 Task: Search one way flight ticket for 2 adults, 2 infants in seat and 1 infant on lap in first from Santa Barbara: Santa Barbara Municipal Airport (santa Barbara Airport) to Rockford: Chicago Rockford International Airport(was Northwest Chicagoland Regional Airport At Rockford) on 5-1-2023. Choice of flights is Royal air maroc. Number of bags: 1 checked bag. Price is upto 75000. Outbound departure time preference is 10:00.
Action: Mouse moved to (246, 170)
Screenshot: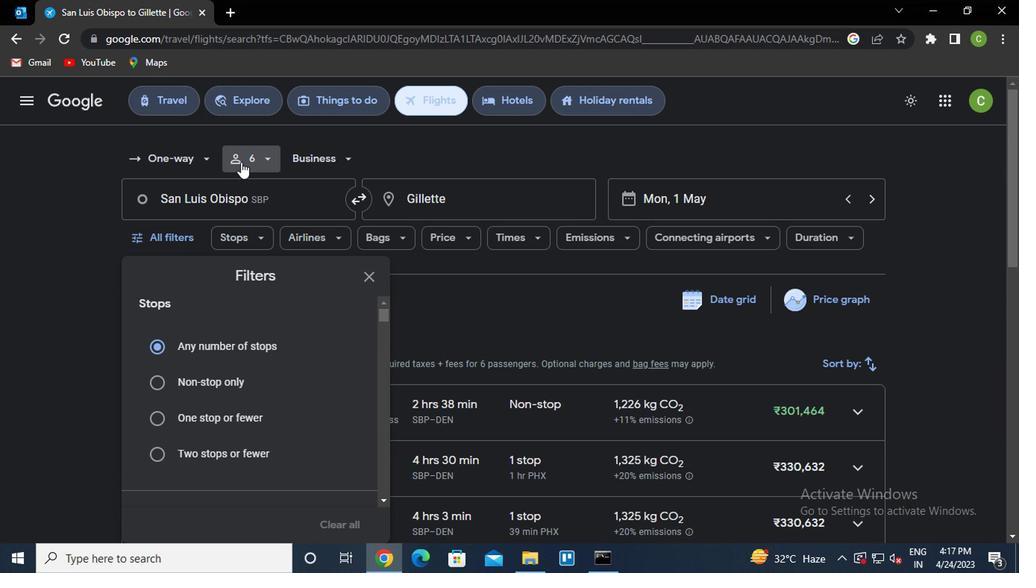 
Action: Mouse pressed left at (246, 170)
Screenshot: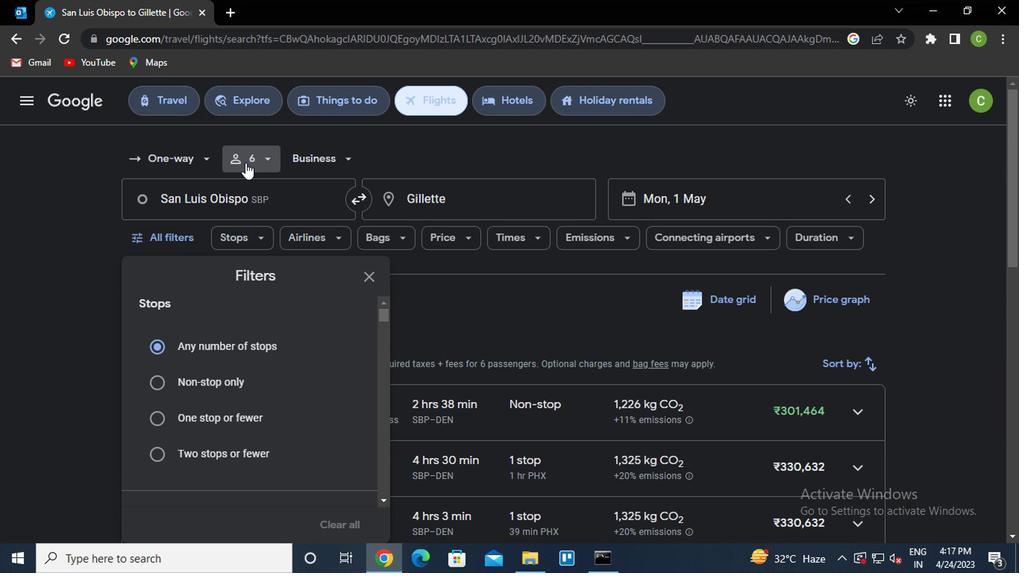 
Action: Mouse moved to (329, 208)
Screenshot: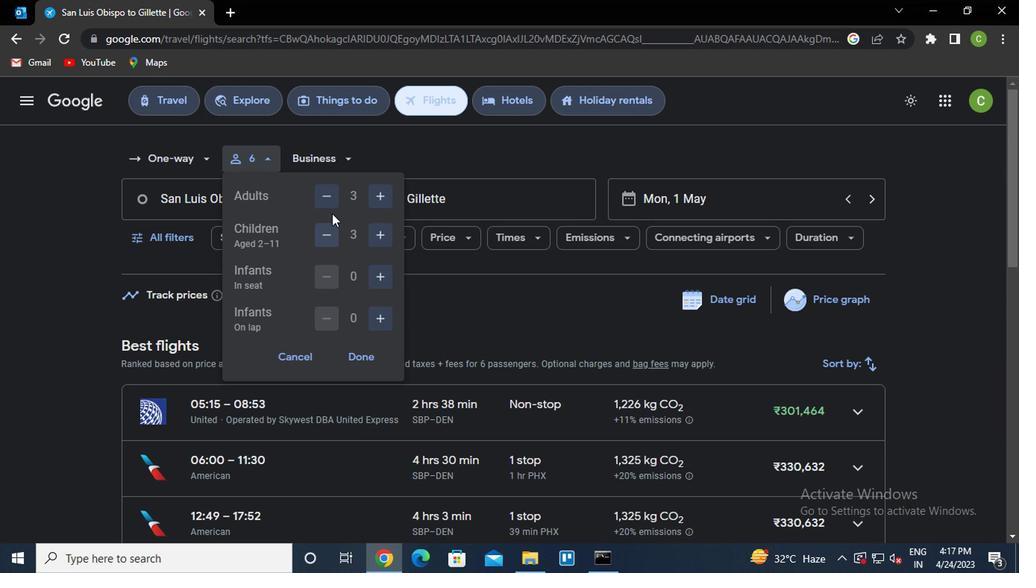 
Action: Mouse pressed left at (329, 208)
Screenshot: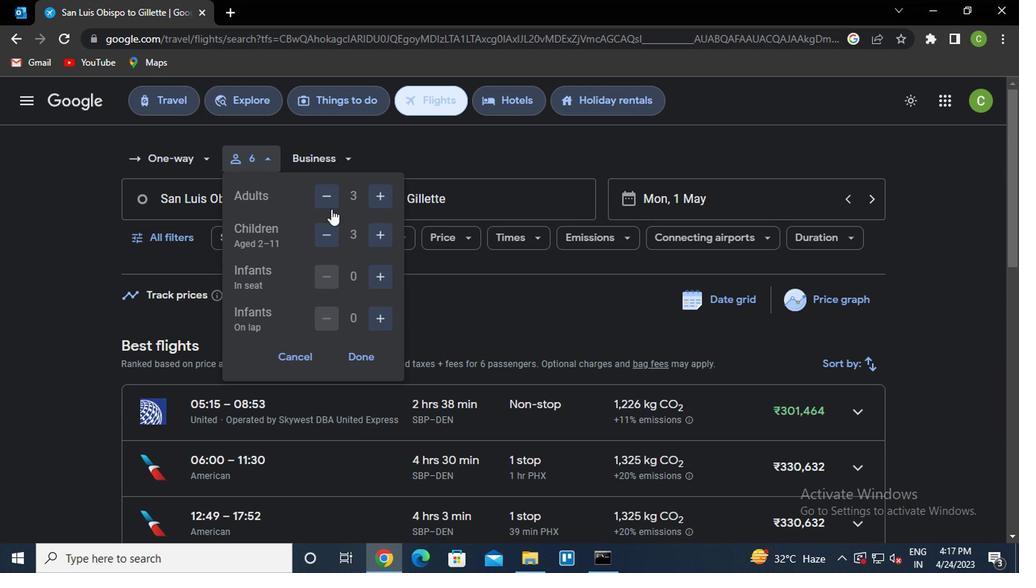 
Action: Mouse moved to (329, 231)
Screenshot: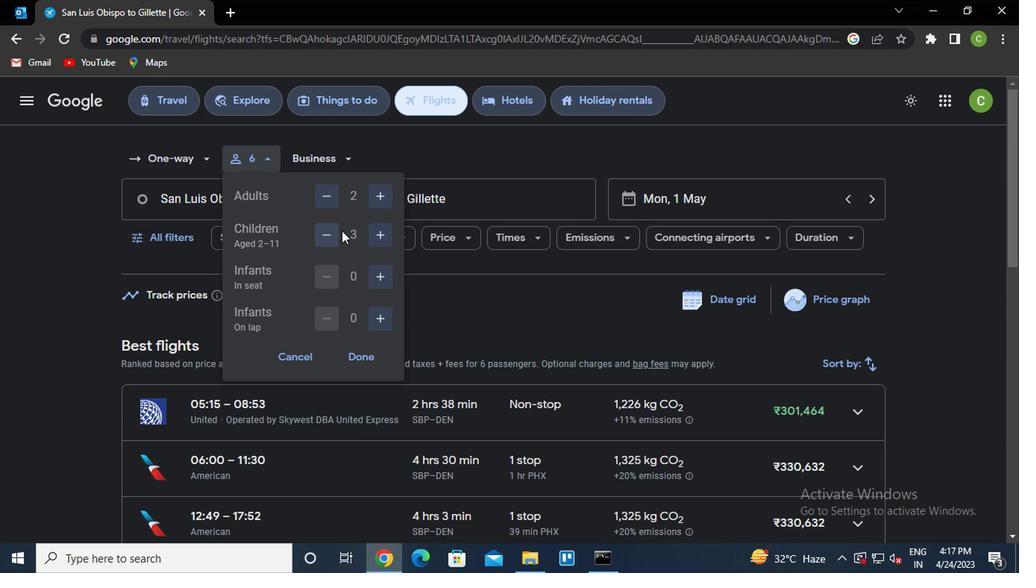 
Action: Mouse pressed left at (329, 231)
Screenshot: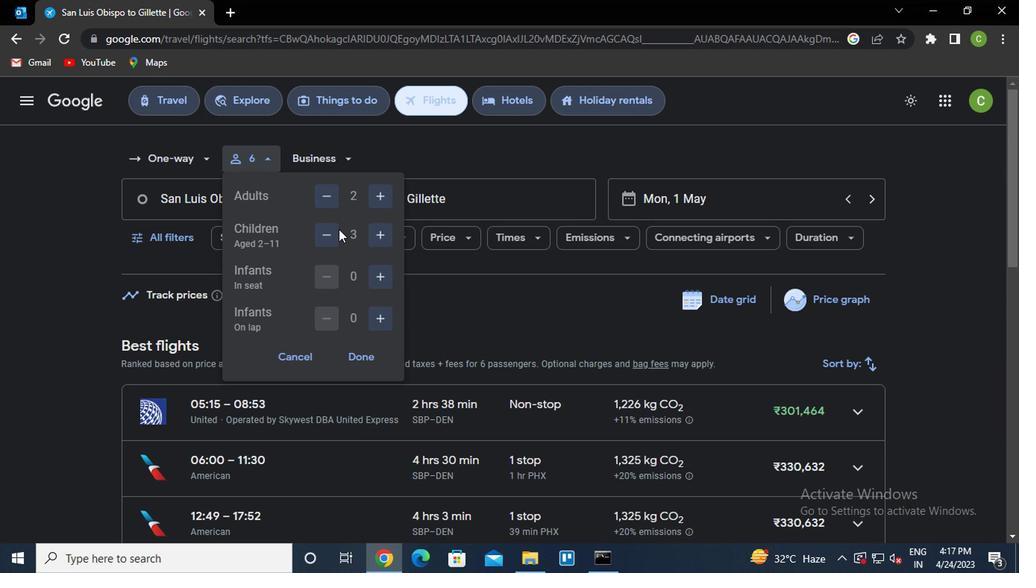 
Action: Mouse moved to (327, 241)
Screenshot: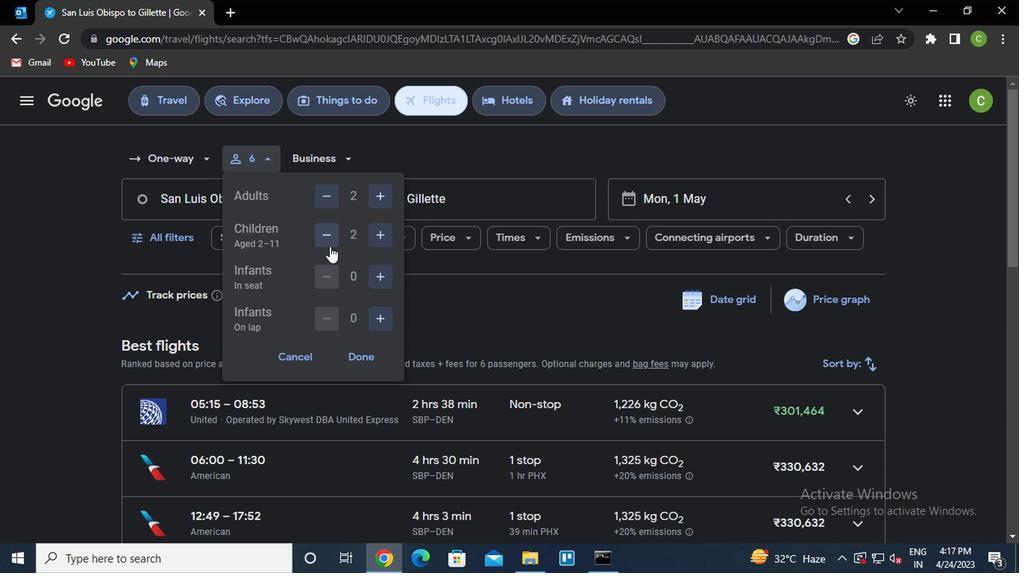 
Action: Mouse pressed left at (327, 241)
Screenshot: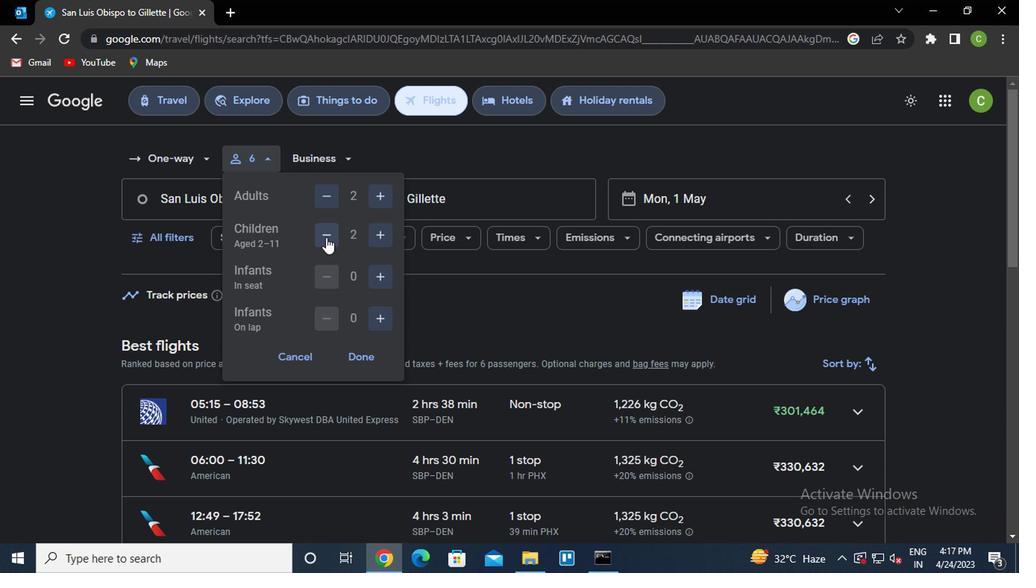 
Action: Mouse pressed left at (327, 241)
Screenshot: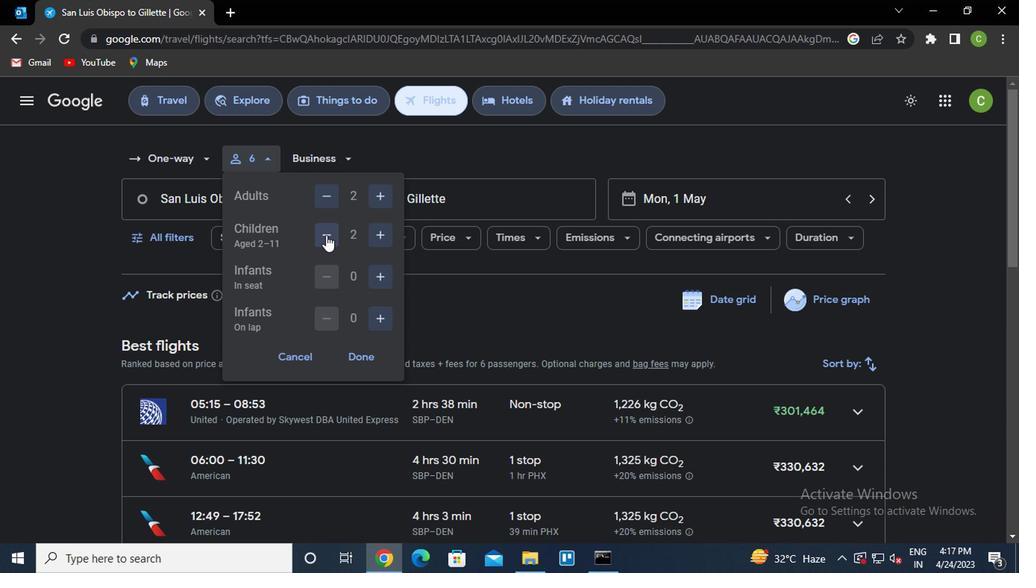 
Action: Mouse moved to (374, 275)
Screenshot: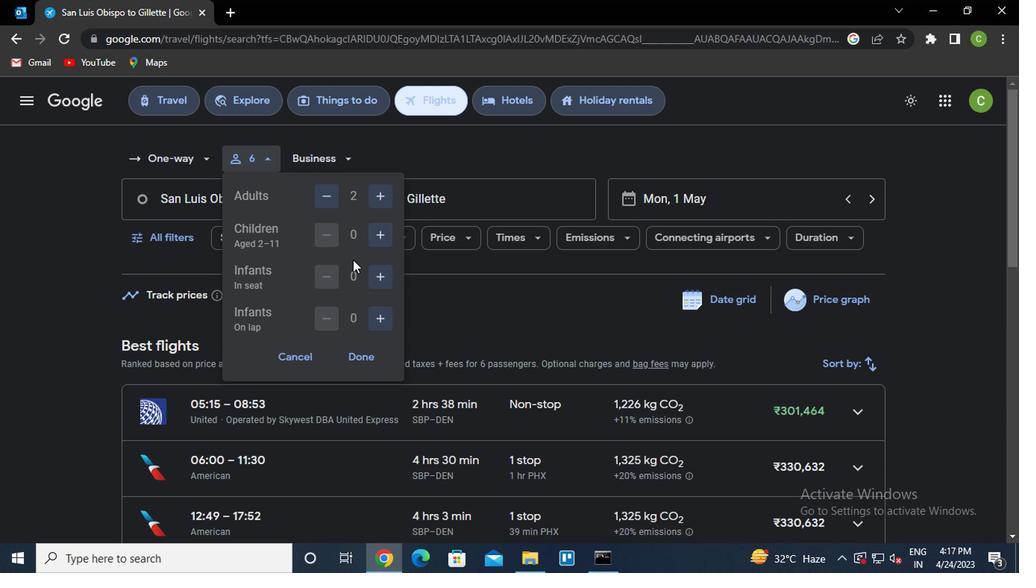 
Action: Mouse pressed left at (374, 275)
Screenshot: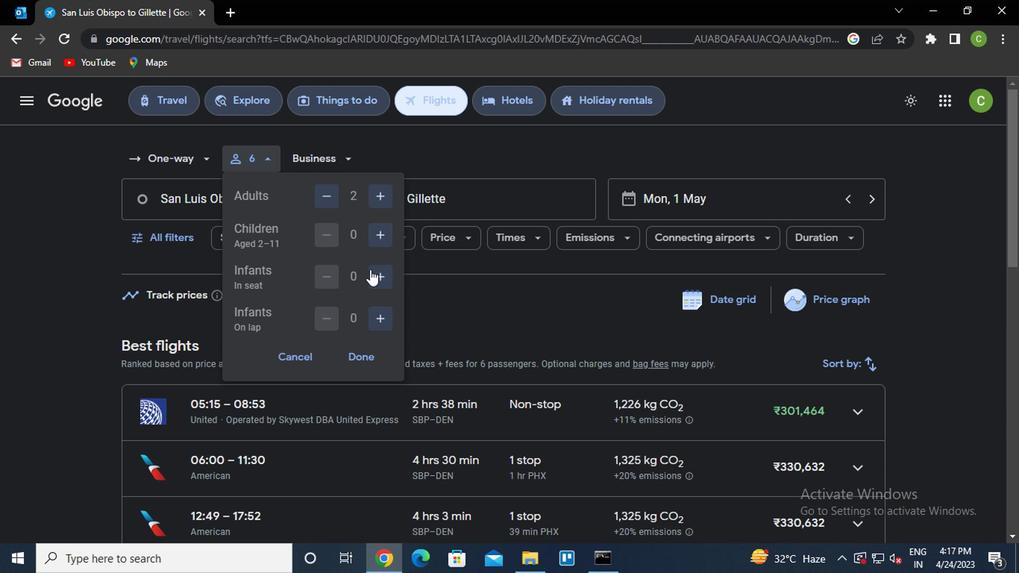 
Action: Mouse pressed left at (374, 275)
Screenshot: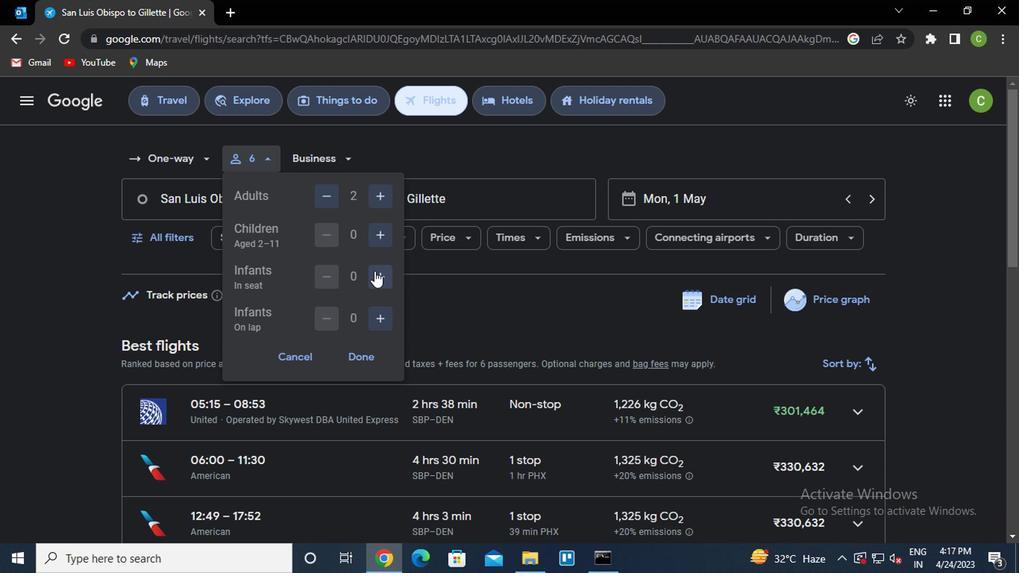 
Action: Mouse moved to (382, 325)
Screenshot: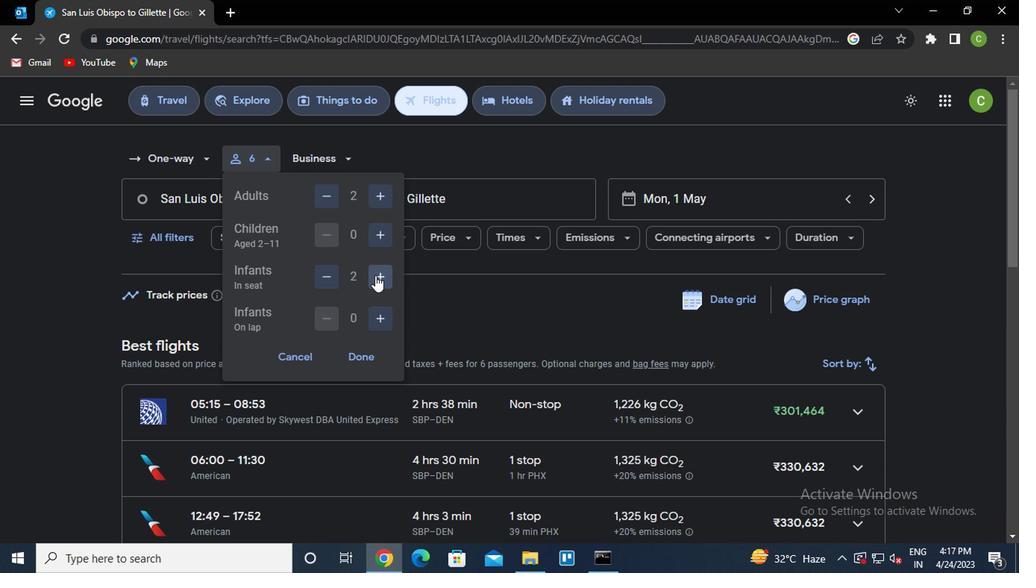 
Action: Mouse pressed left at (382, 325)
Screenshot: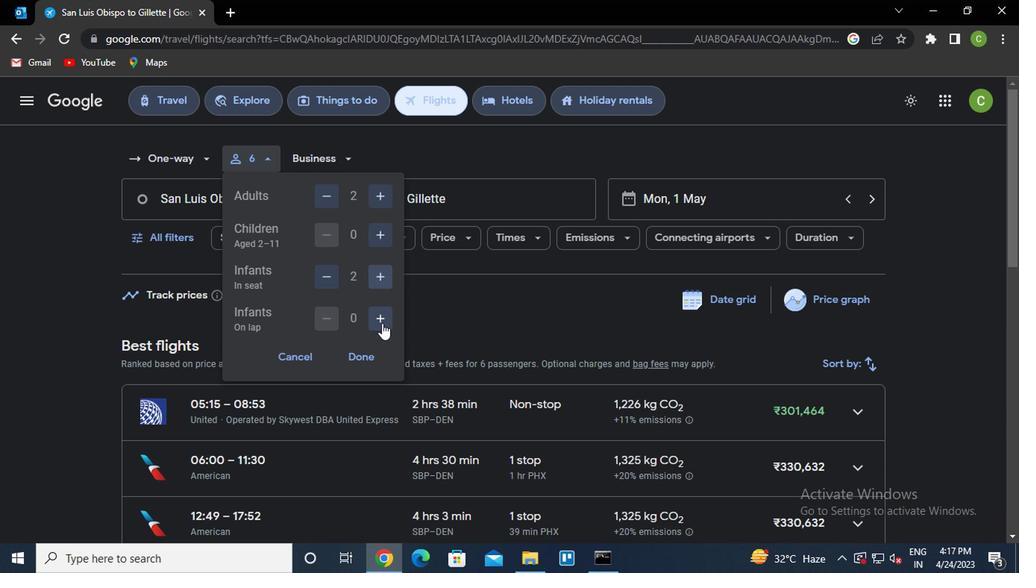 
Action: Mouse moved to (372, 362)
Screenshot: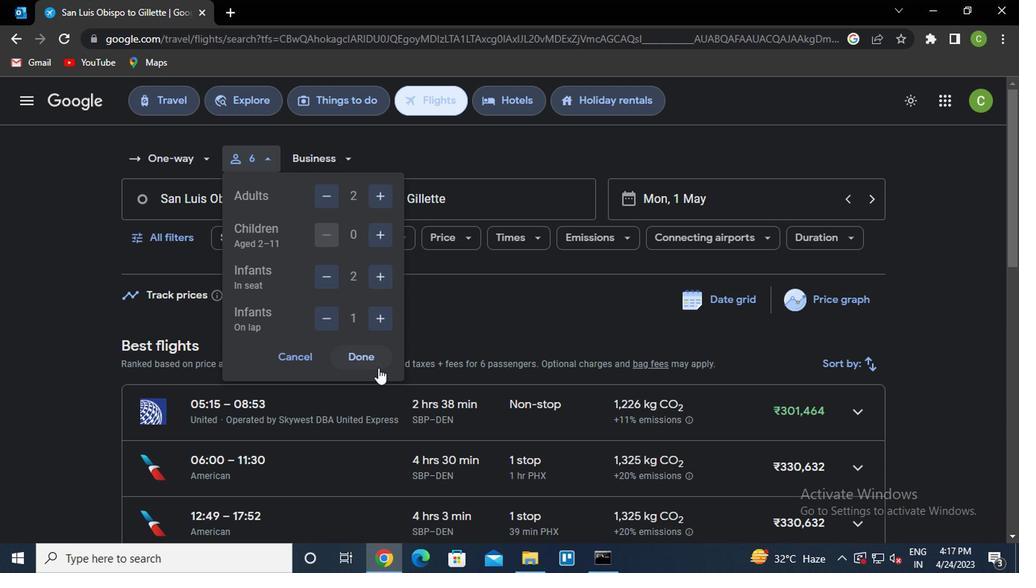 
Action: Mouse pressed left at (372, 362)
Screenshot: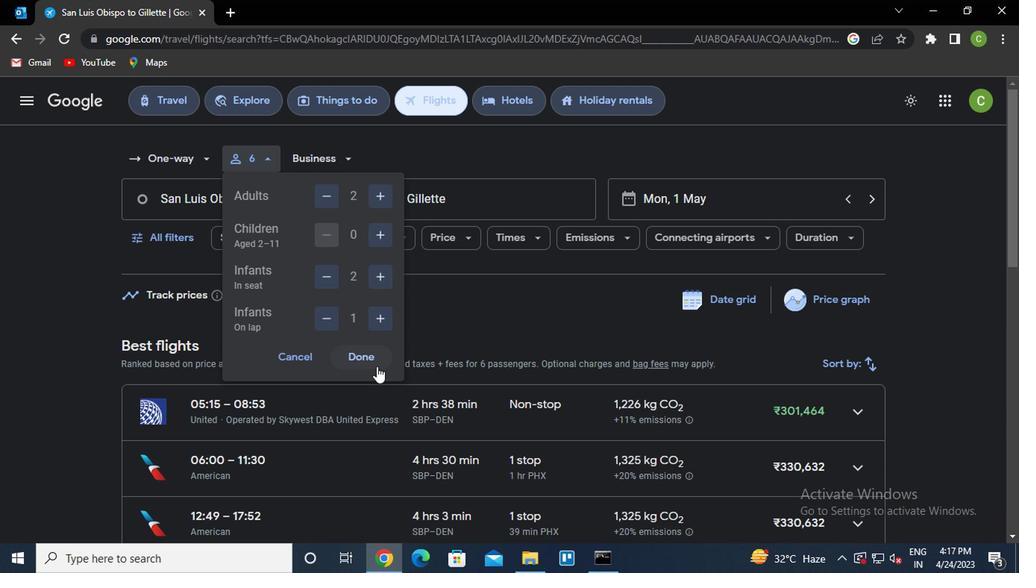 
Action: Mouse moved to (330, 172)
Screenshot: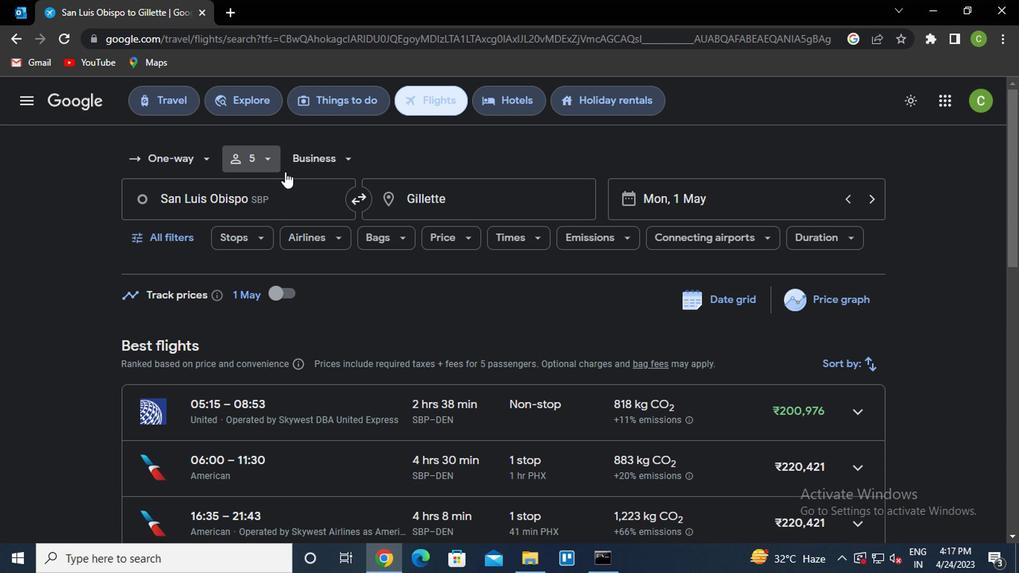 
Action: Mouse pressed left at (330, 172)
Screenshot: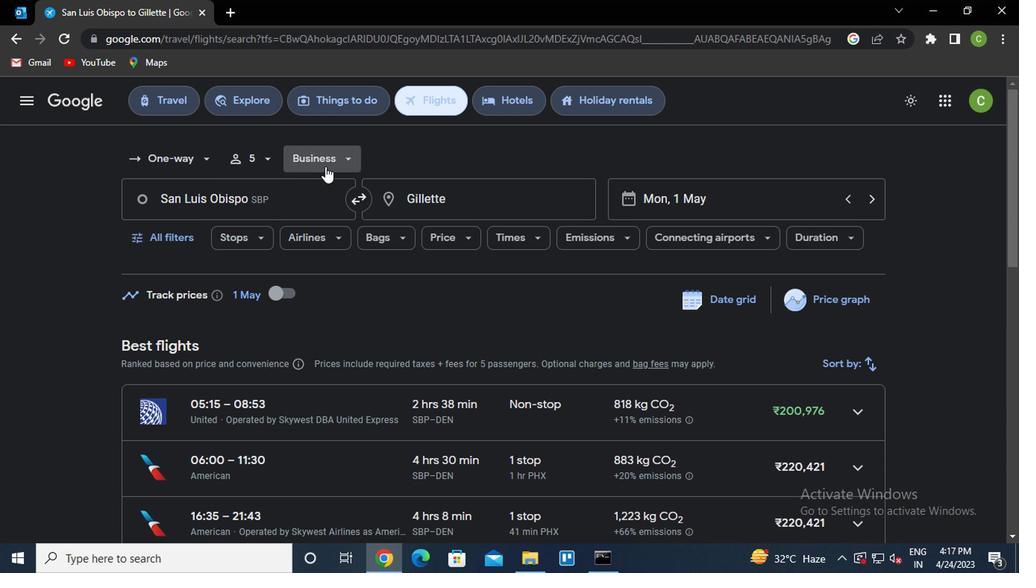 
Action: Mouse moved to (347, 290)
Screenshot: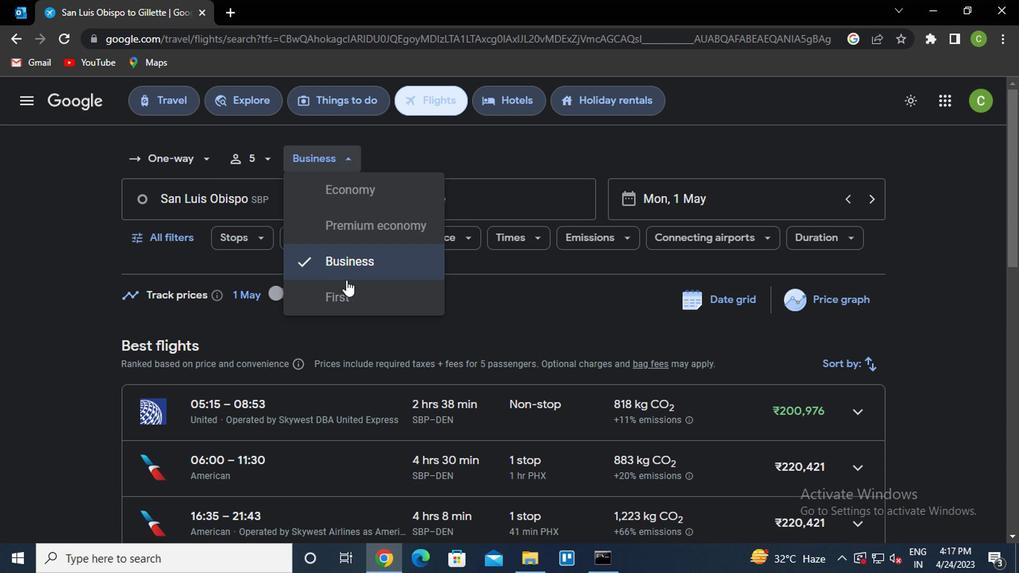 
Action: Mouse pressed left at (347, 290)
Screenshot: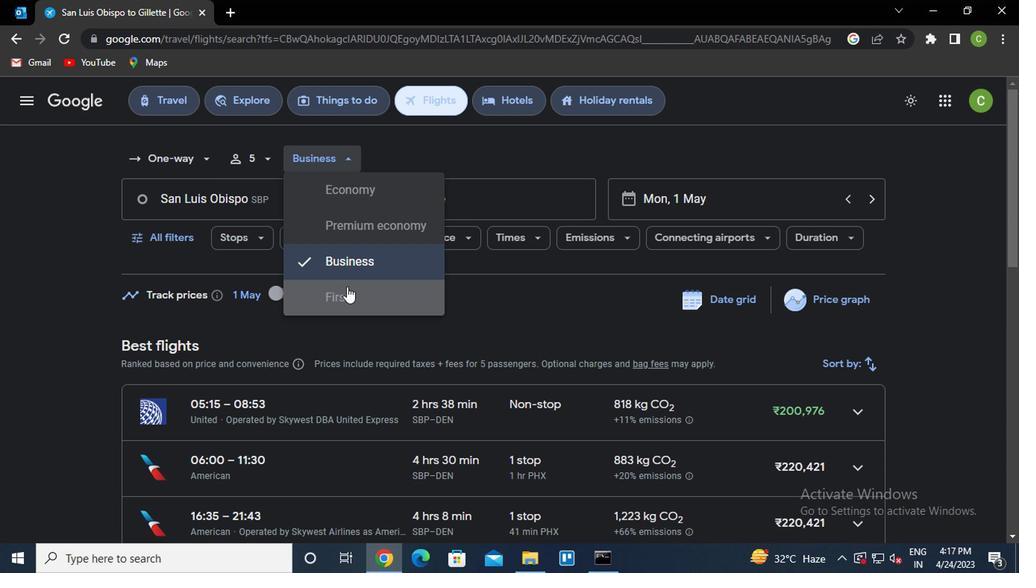 
Action: Mouse moved to (265, 209)
Screenshot: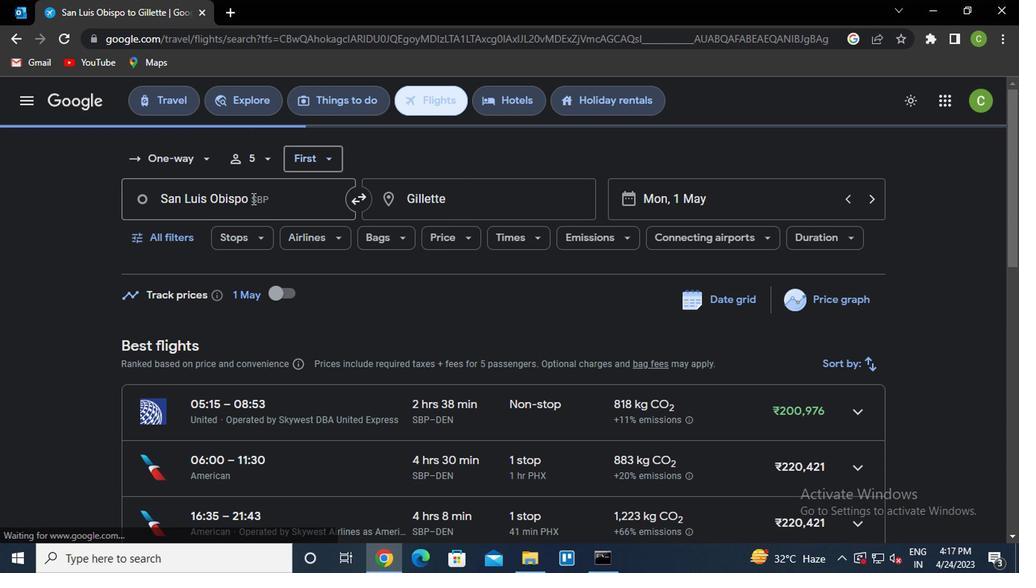 
Action: Mouse pressed left at (265, 209)
Screenshot: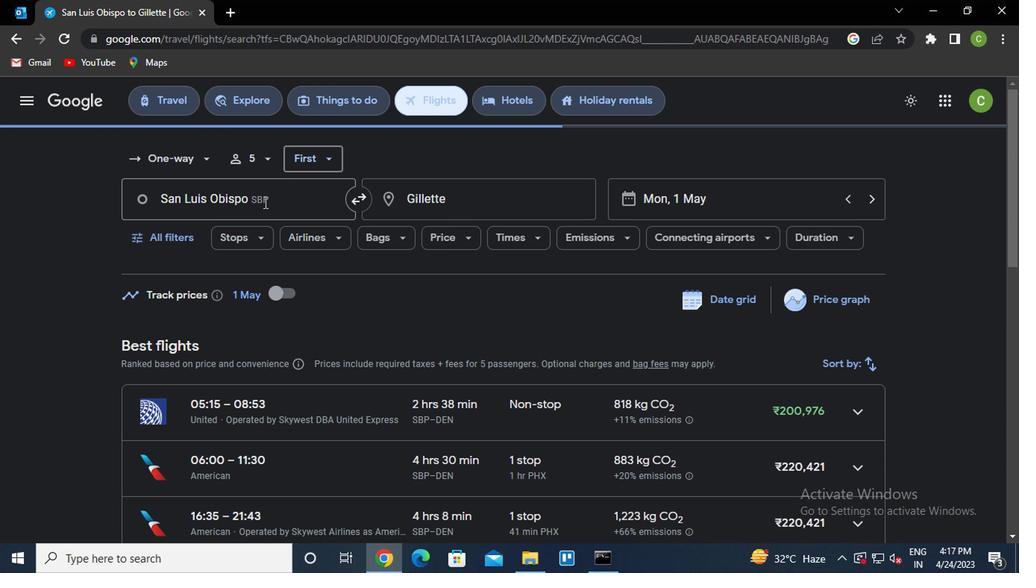 
Action: Key pressed s<Key.caps_lock>anta<Key.space>barbara
Screenshot: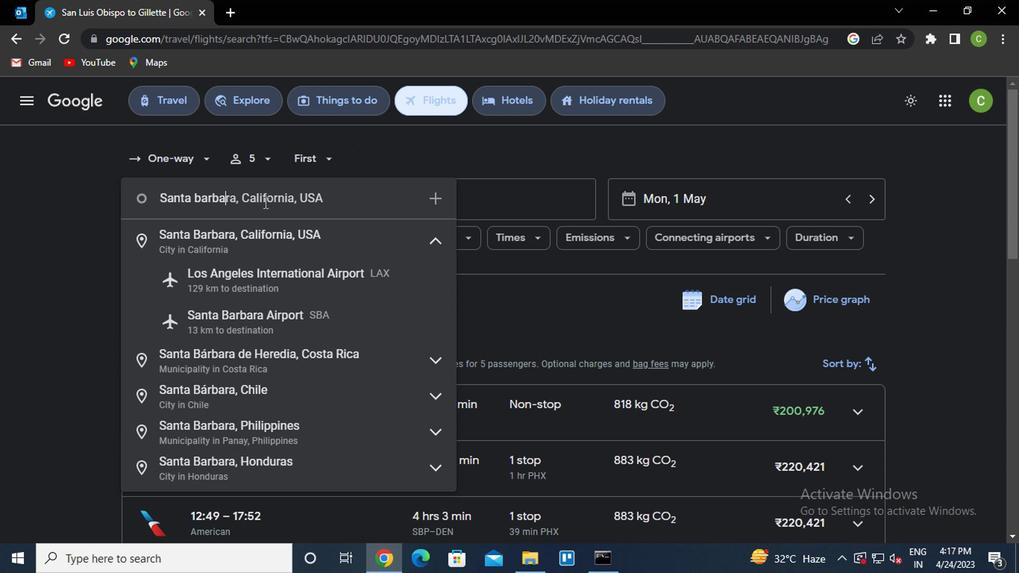 
Action: Mouse moved to (287, 365)
Screenshot: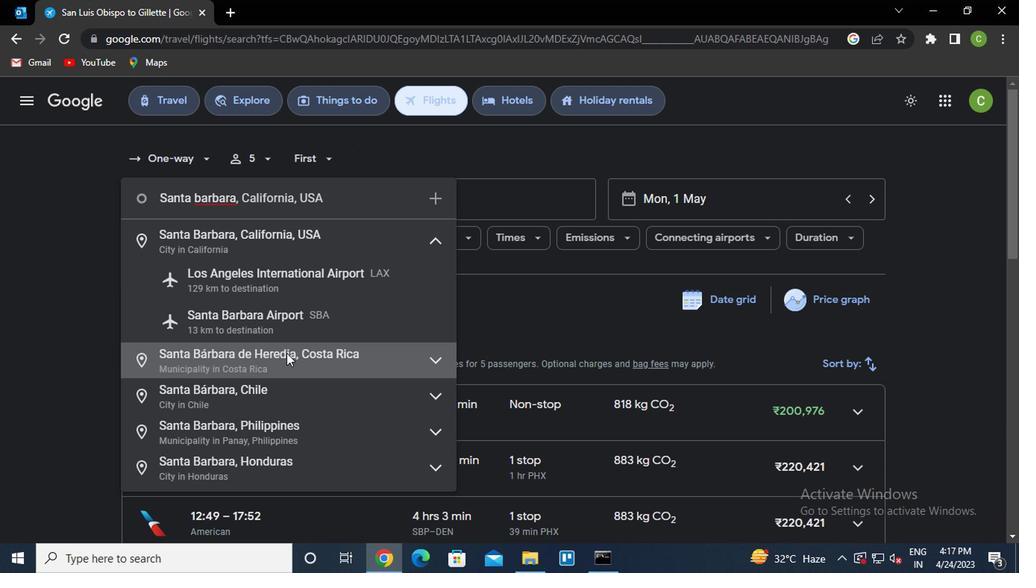 
Action: Mouse pressed left at (287, 365)
Screenshot: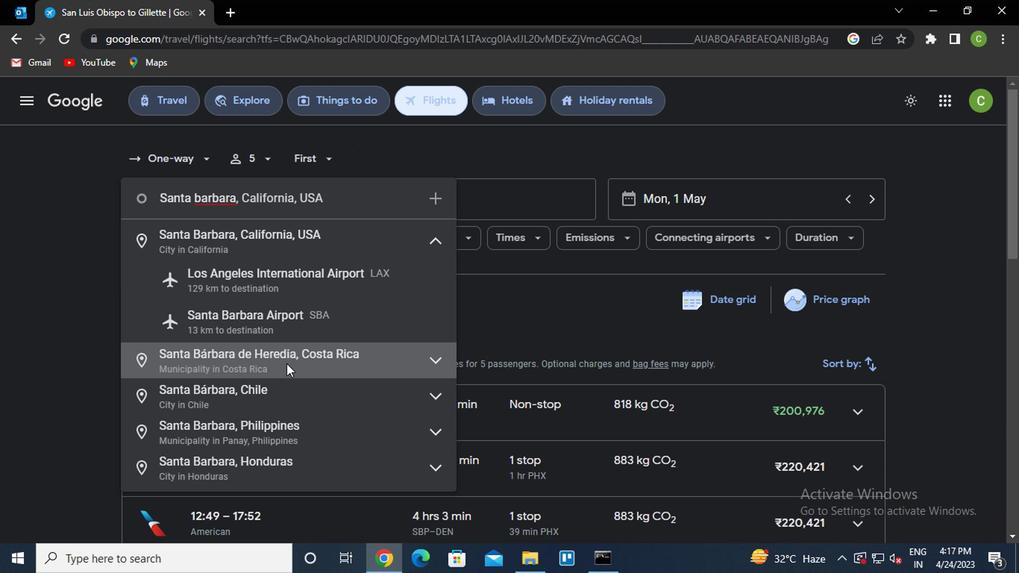 
Action: Mouse moved to (494, 210)
Screenshot: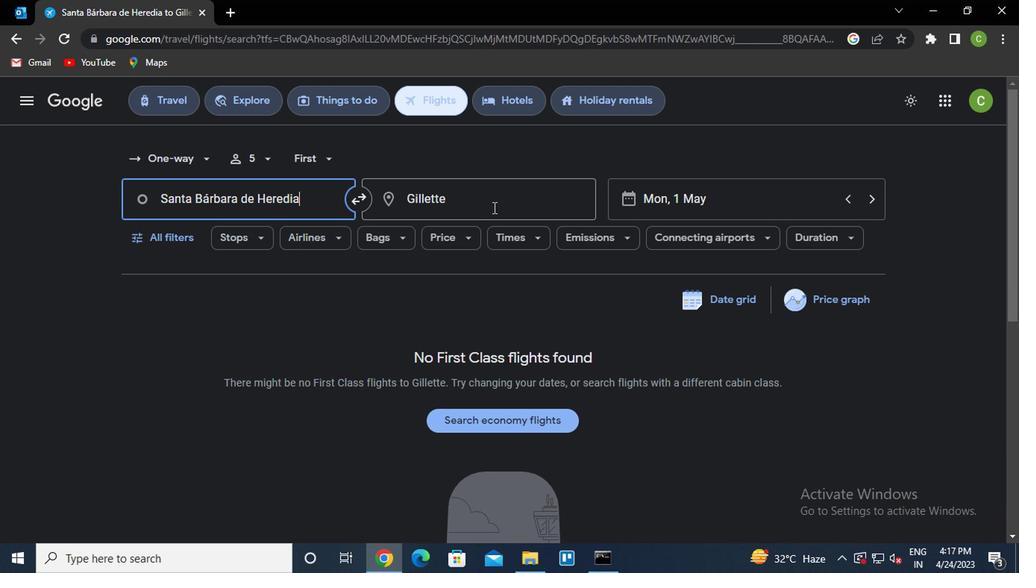 
Action: Mouse pressed left at (494, 210)
Screenshot: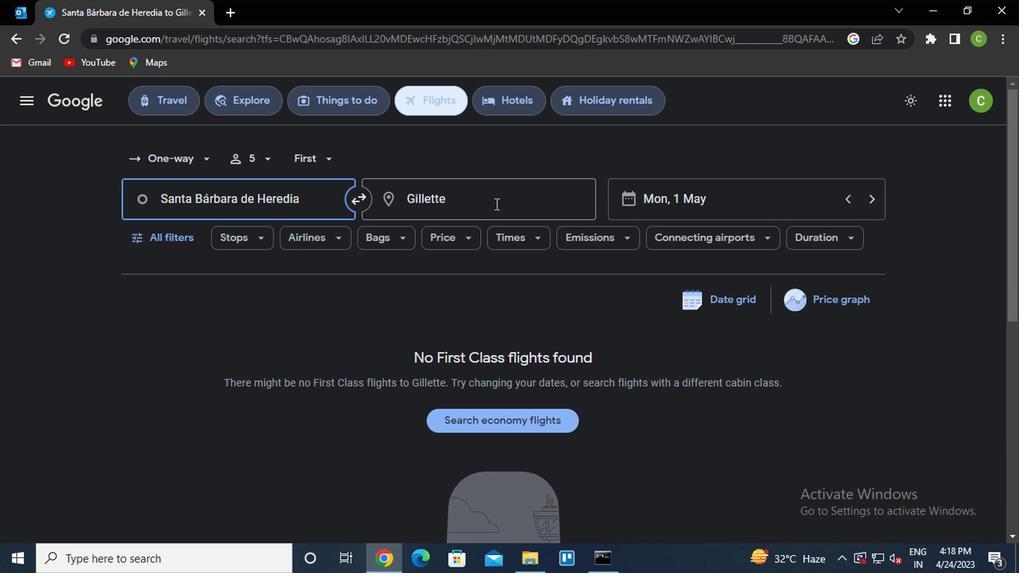 
Action: Key pressed <Key.caps_lock>r<Key.caps_lock>ockford
Screenshot: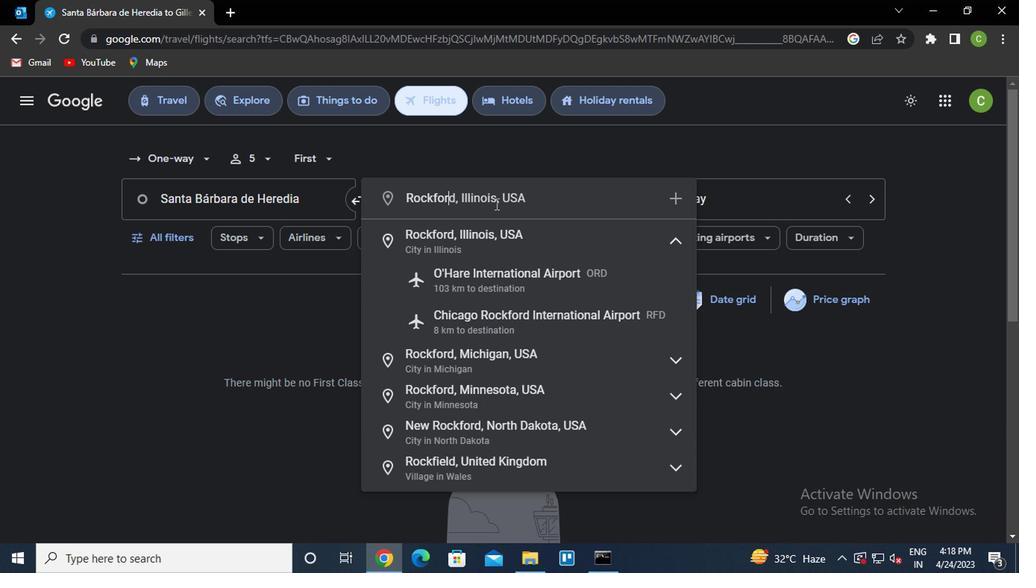 
Action: Mouse moved to (523, 323)
Screenshot: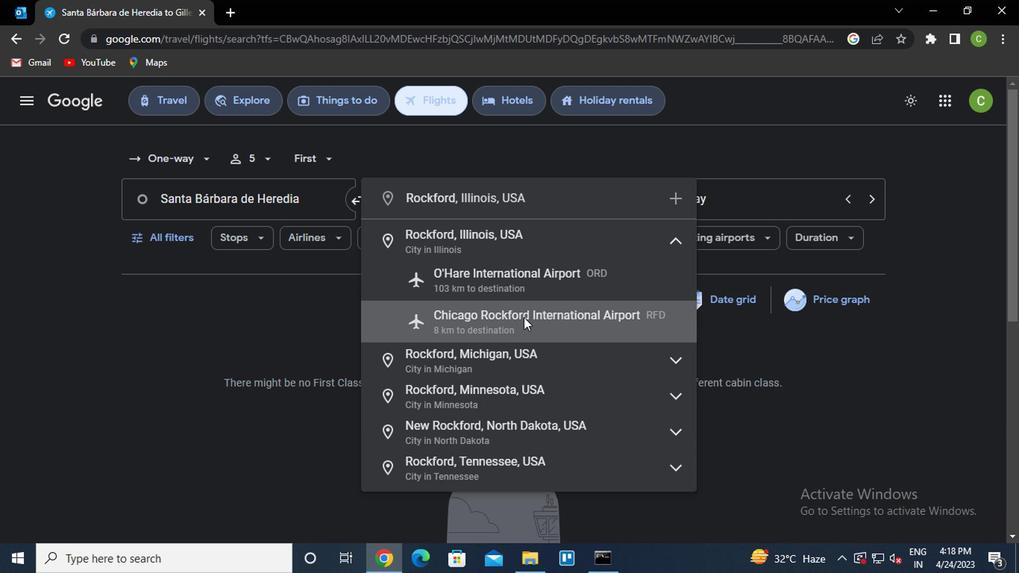 
Action: Mouse pressed left at (523, 323)
Screenshot: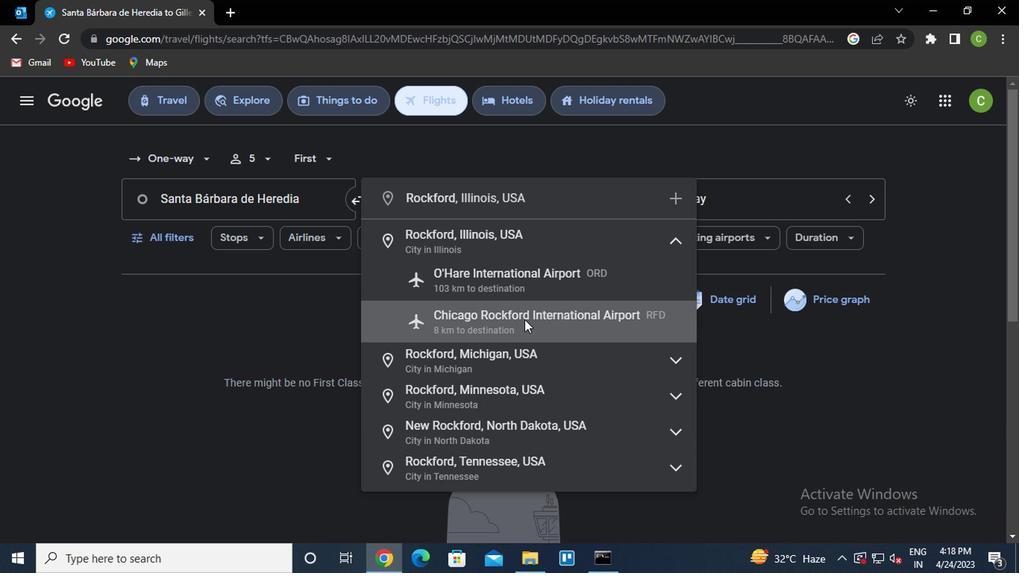 
Action: Mouse moved to (695, 211)
Screenshot: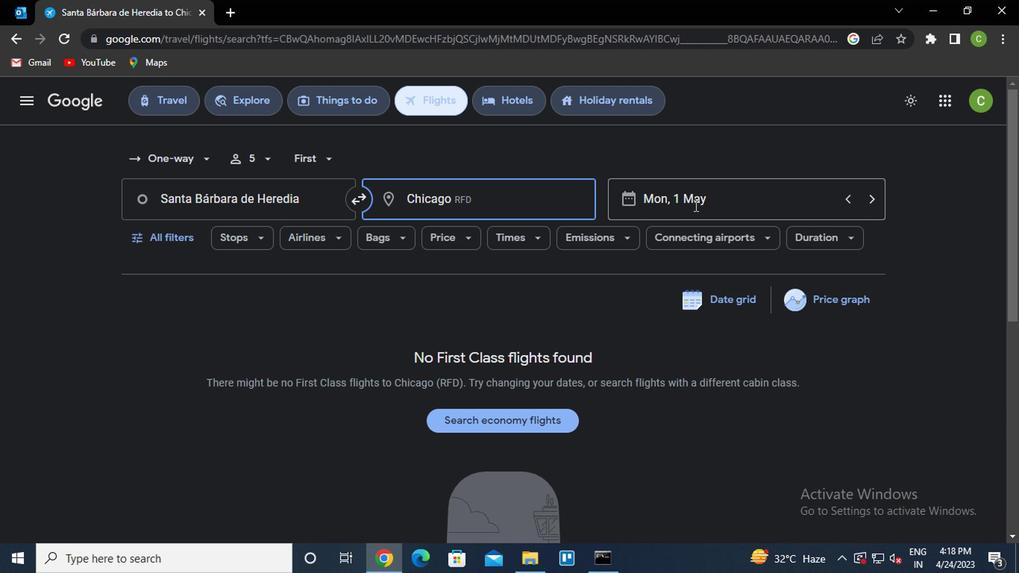 
Action: Mouse pressed left at (695, 211)
Screenshot: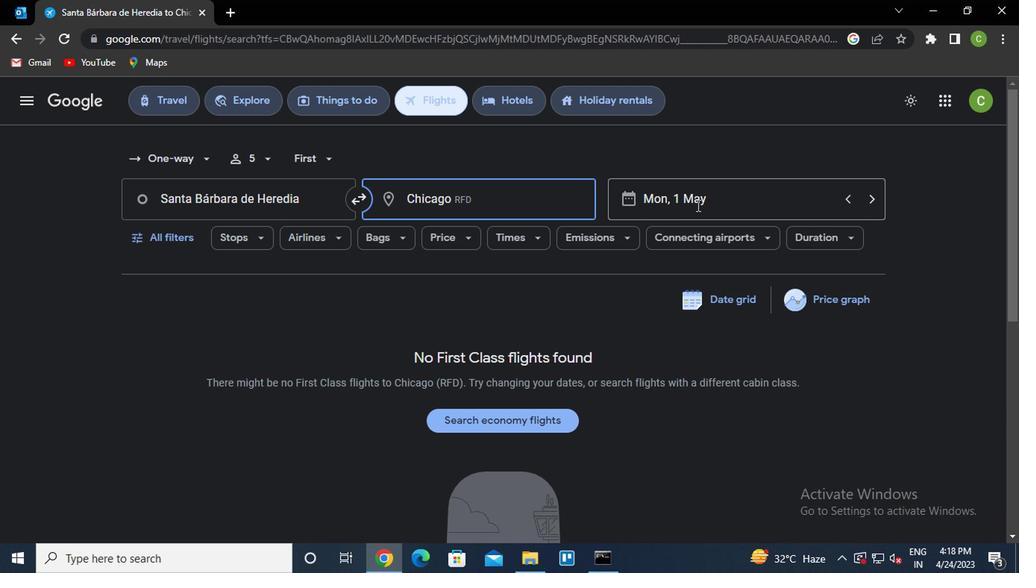 
Action: Mouse moved to (861, 511)
Screenshot: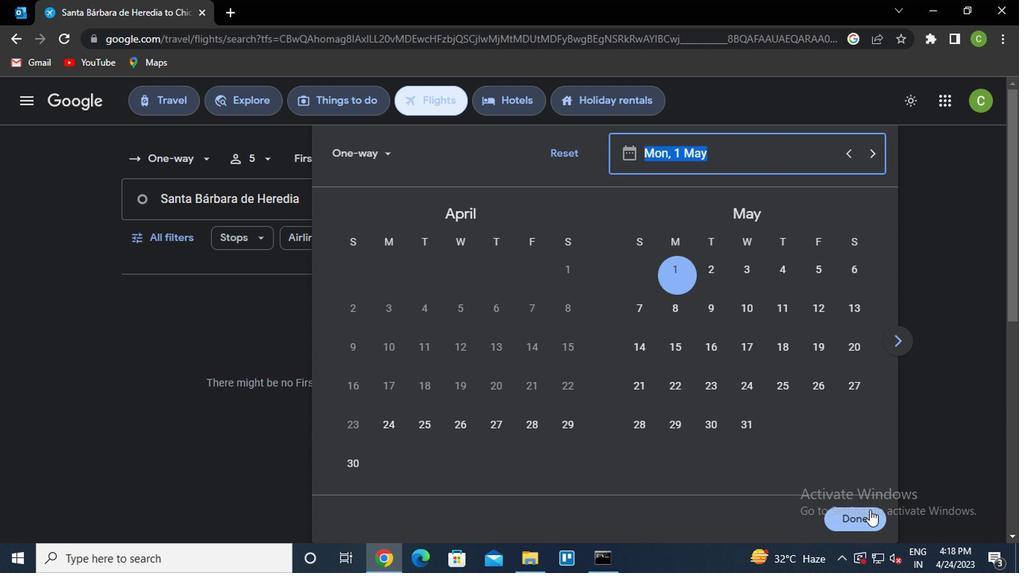 
Action: Mouse pressed left at (861, 511)
Screenshot: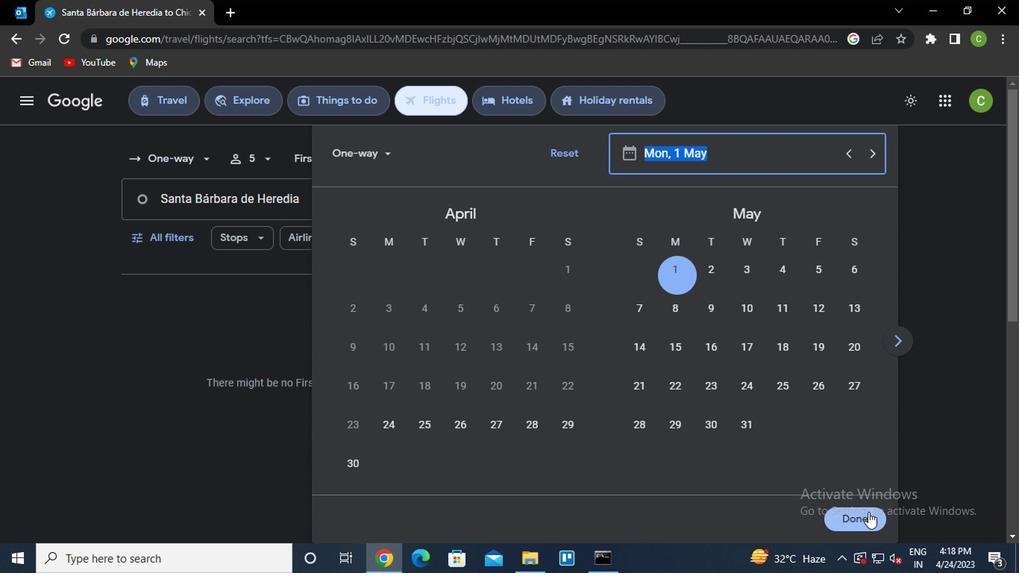 
Action: Mouse moved to (162, 248)
Screenshot: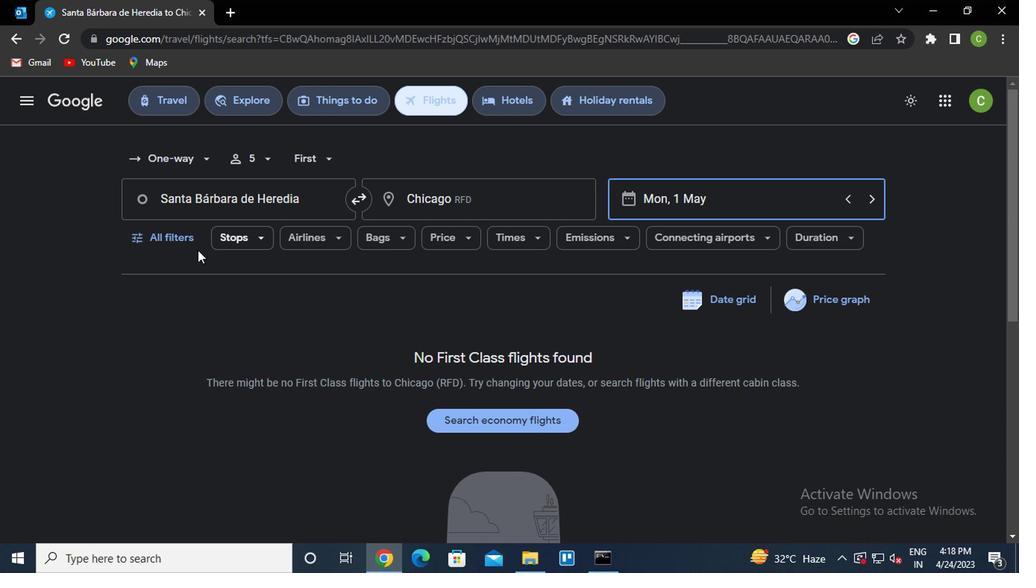 
Action: Mouse pressed left at (162, 248)
Screenshot: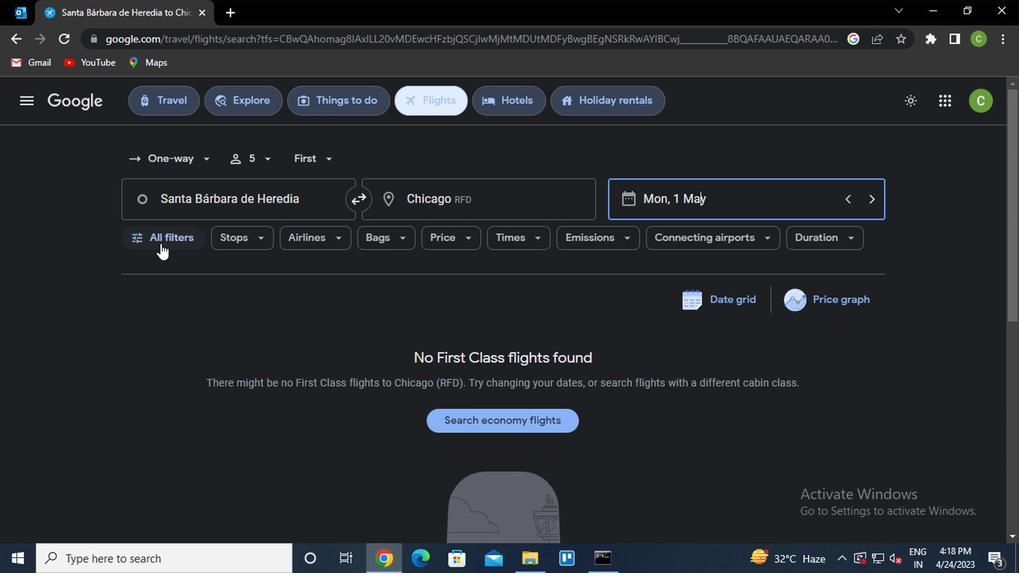 
Action: Mouse moved to (278, 392)
Screenshot: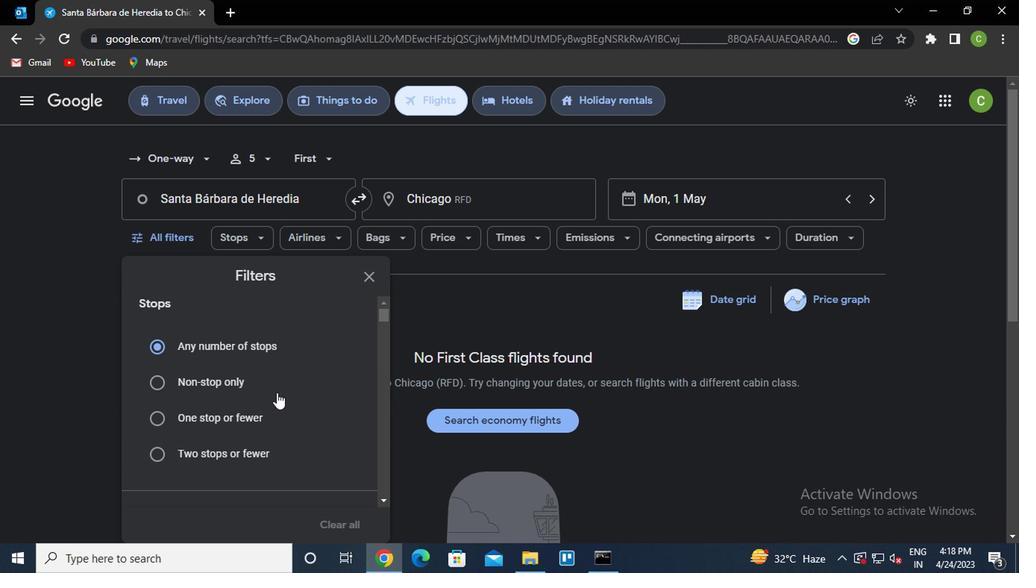 
Action: Mouse scrolled (278, 392) with delta (0, 0)
Screenshot: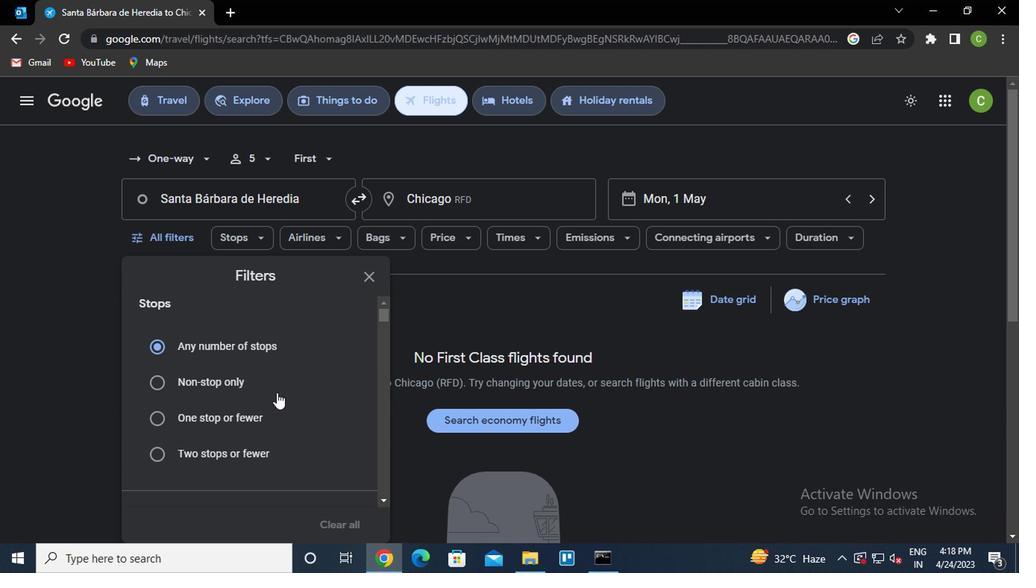 
Action: Mouse scrolled (278, 392) with delta (0, 0)
Screenshot: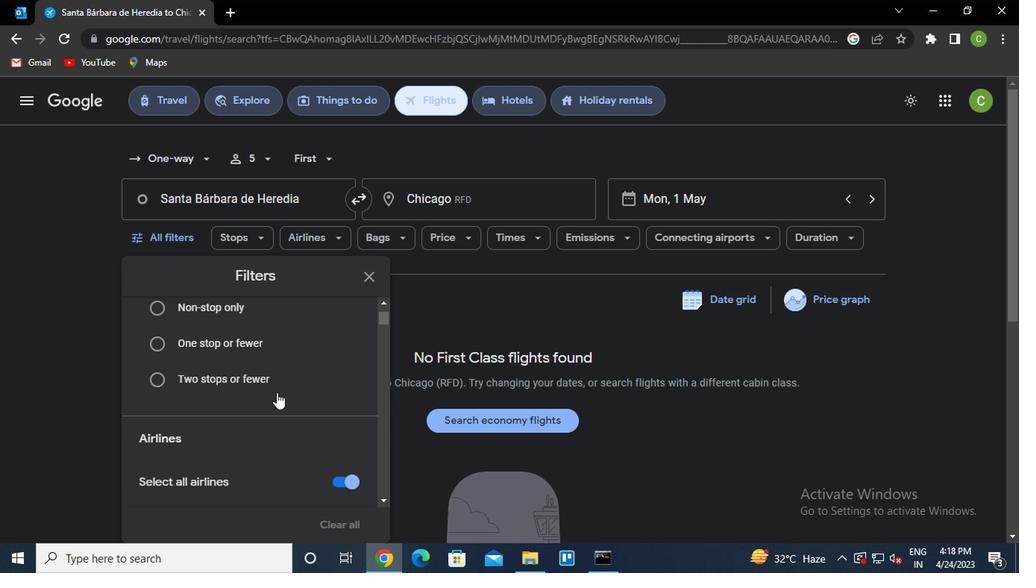 
Action: Mouse scrolled (278, 392) with delta (0, 0)
Screenshot: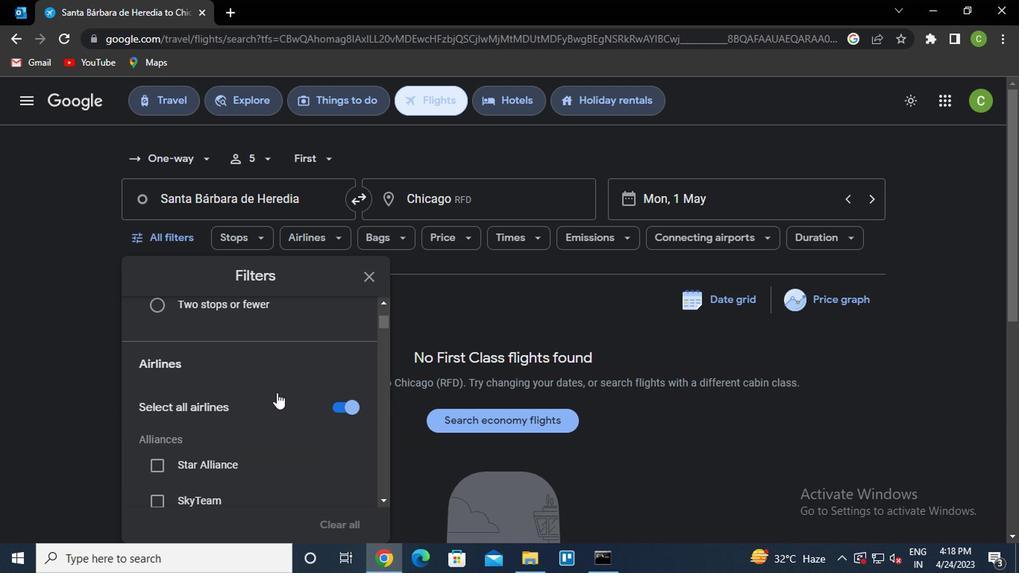 
Action: Mouse scrolled (278, 392) with delta (0, 0)
Screenshot: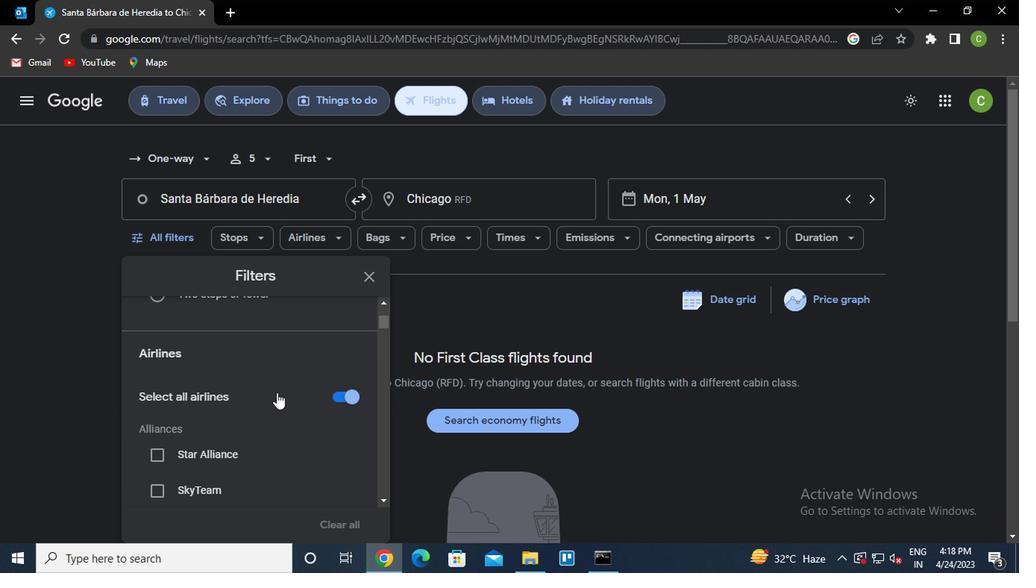 
Action: Mouse scrolled (278, 392) with delta (0, 0)
Screenshot: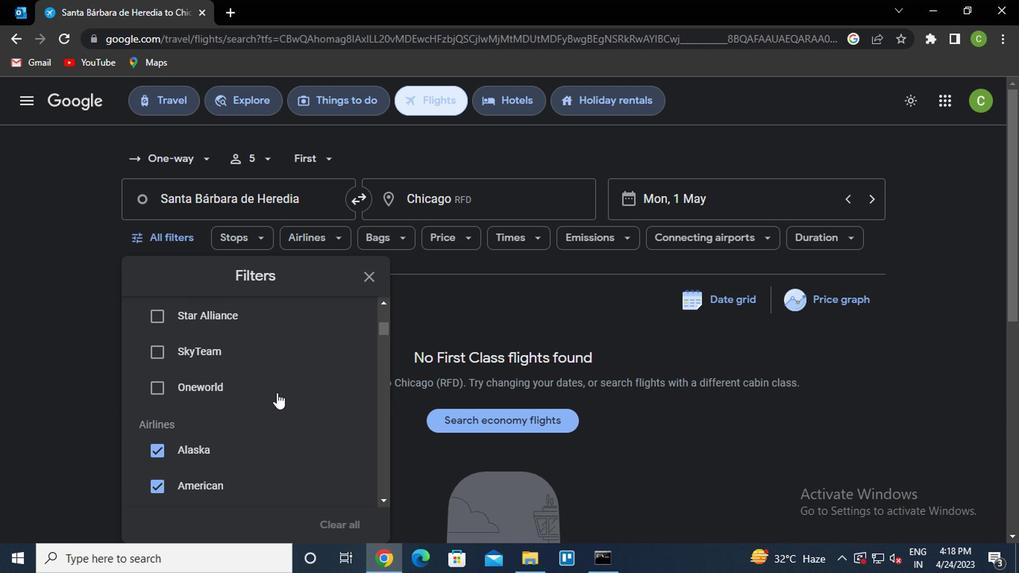 
Action: Mouse moved to (278, 395)
Screenshot: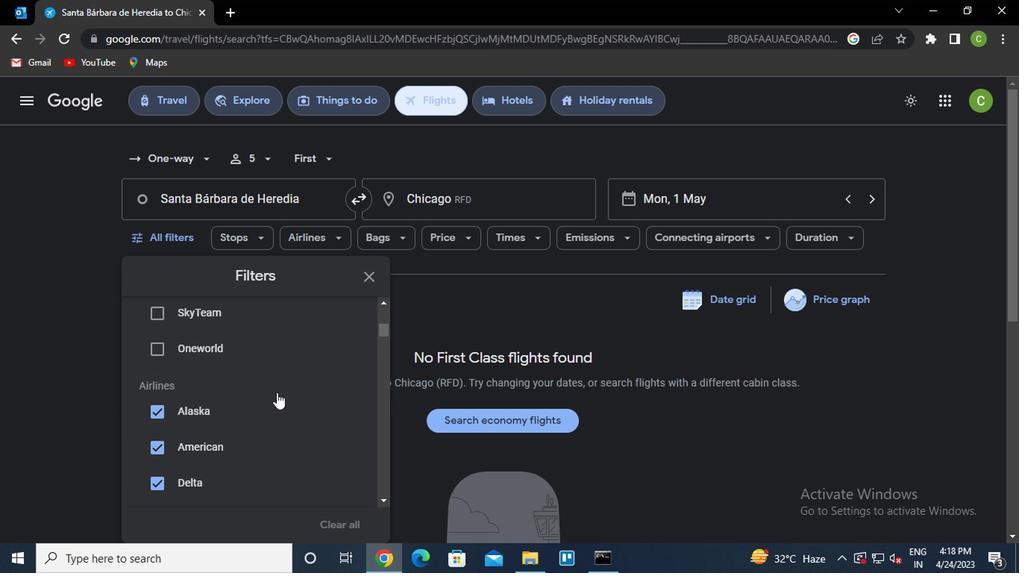 
Action: Mouse scrolled (278, 394) with delta (0, -1)
Screenshot: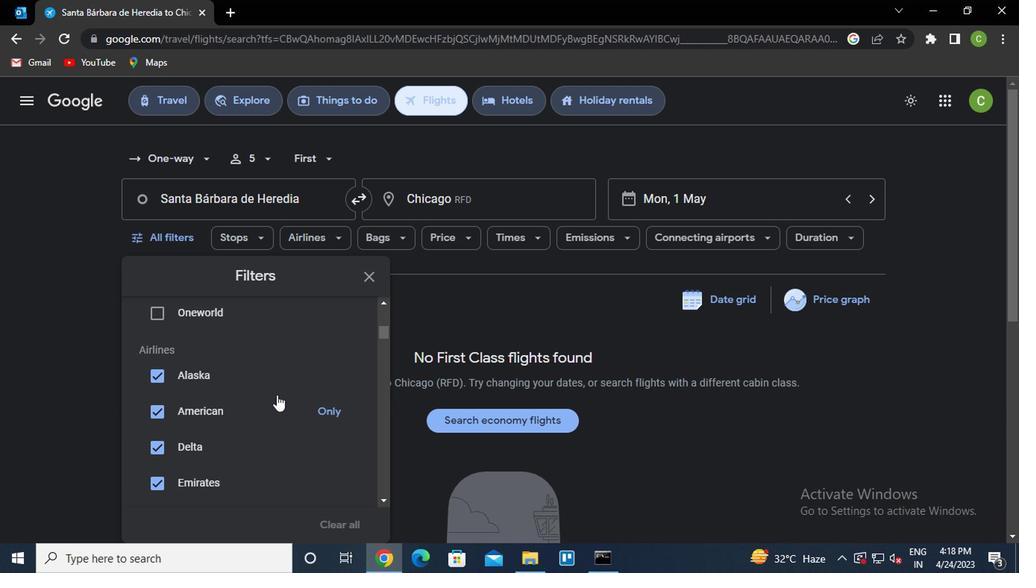 
Action: Mouse scrolled (278, 394) with delta (0, -1)
Screenshot: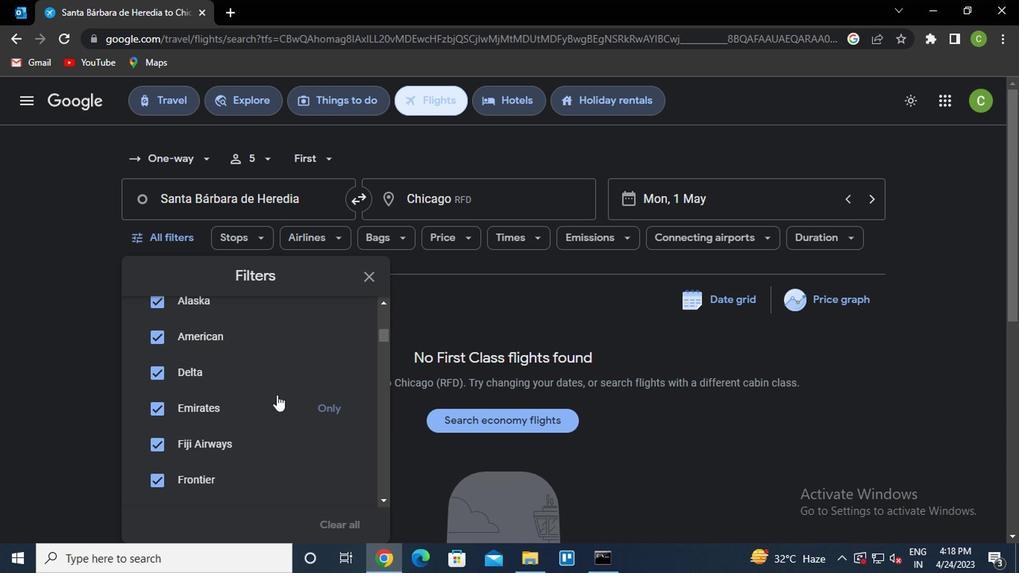 
Action: Mouse scrolled (278, 394) with delta (0, -1)
Screenshot: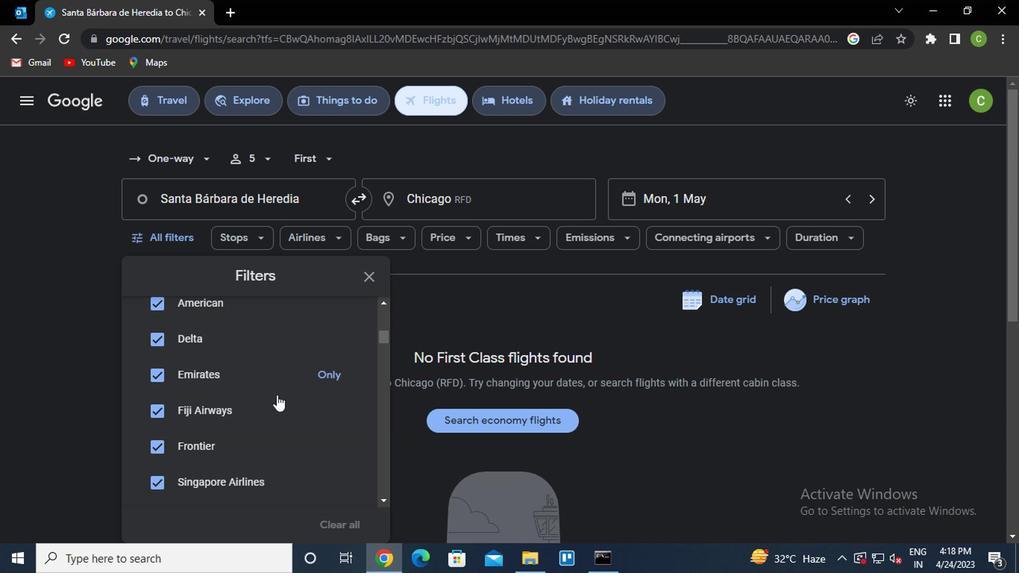 
Action: Mouse moved to (255, 396)
Screenshot: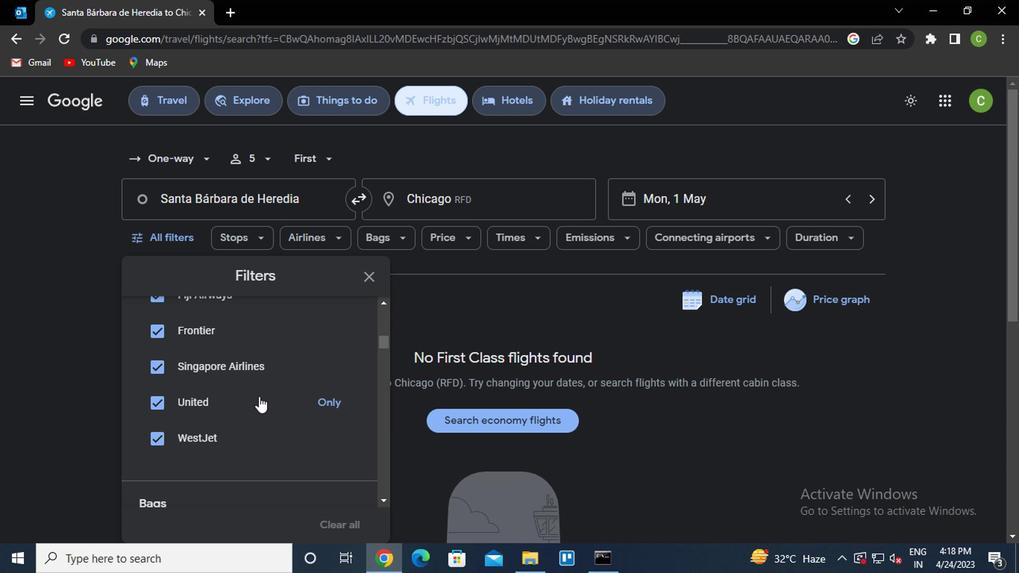
Action: Mouse scrolled (255, 397) with delta (0, 1)
Screenshot: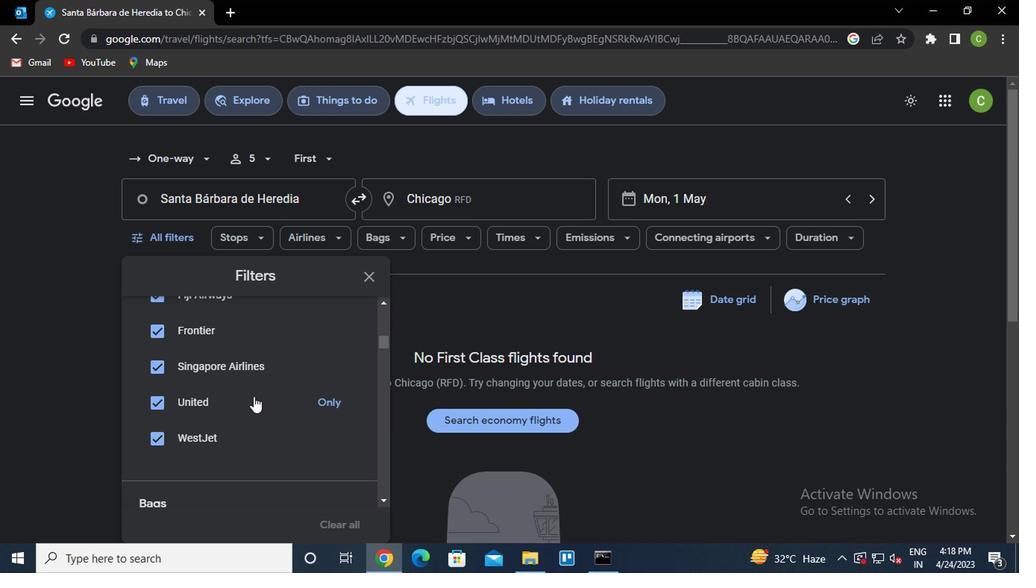 
Action: Mouse scrolled (255, 397) with delta (0, 1)
Screenshot: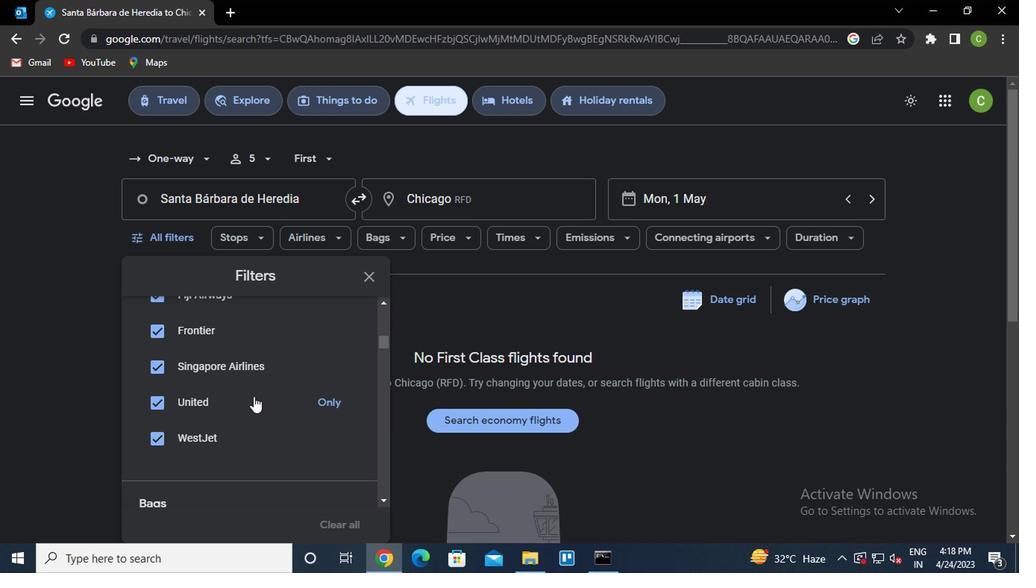 
Action: Mouse scrolled (255, 396) with delta (0, 0)
Screenshot: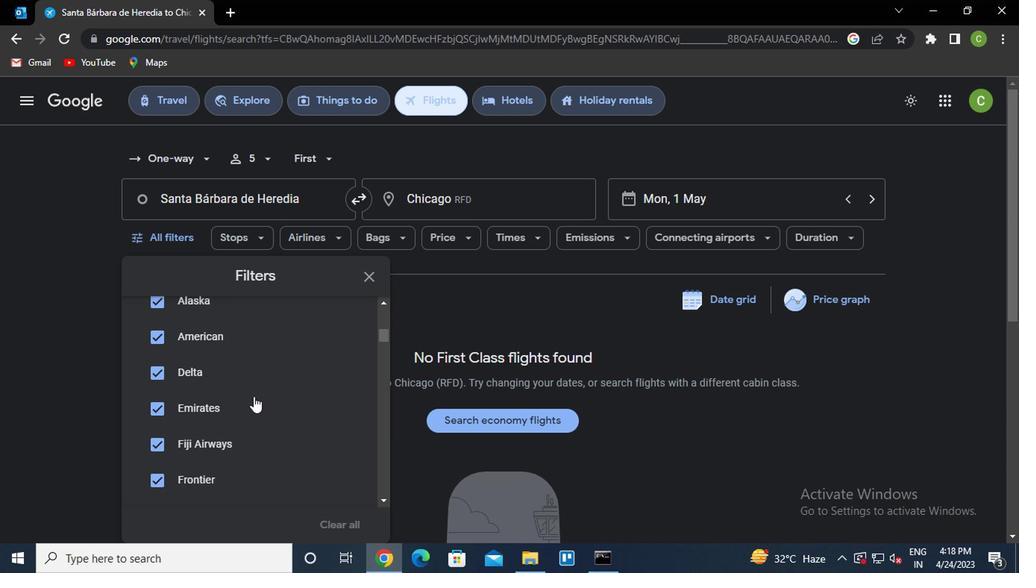
Action: Mouse moved to (255, 396)
Screenshot: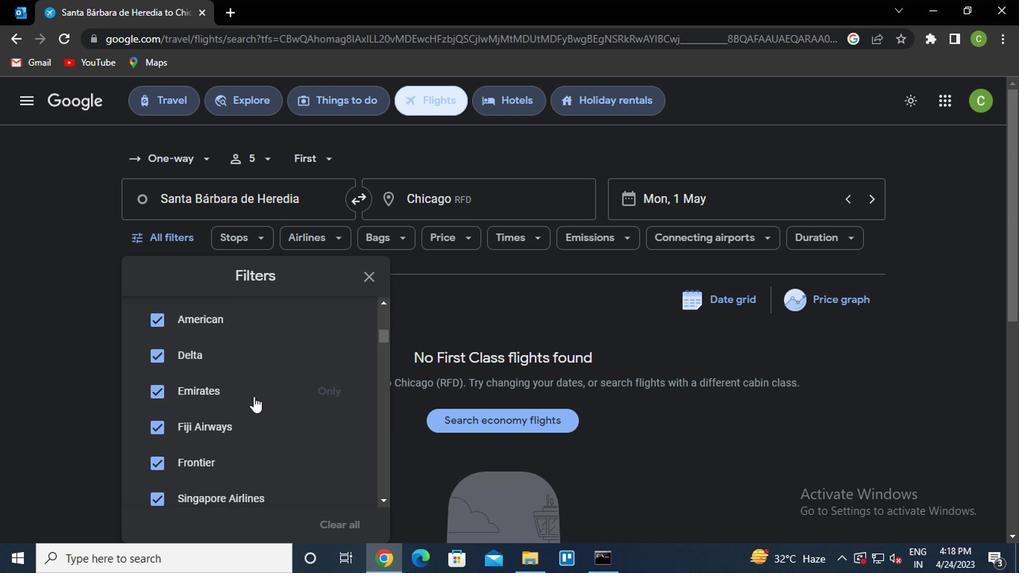 
Action: Mouse scrolled (255, 396) with delta (0, 0)
Screenshot: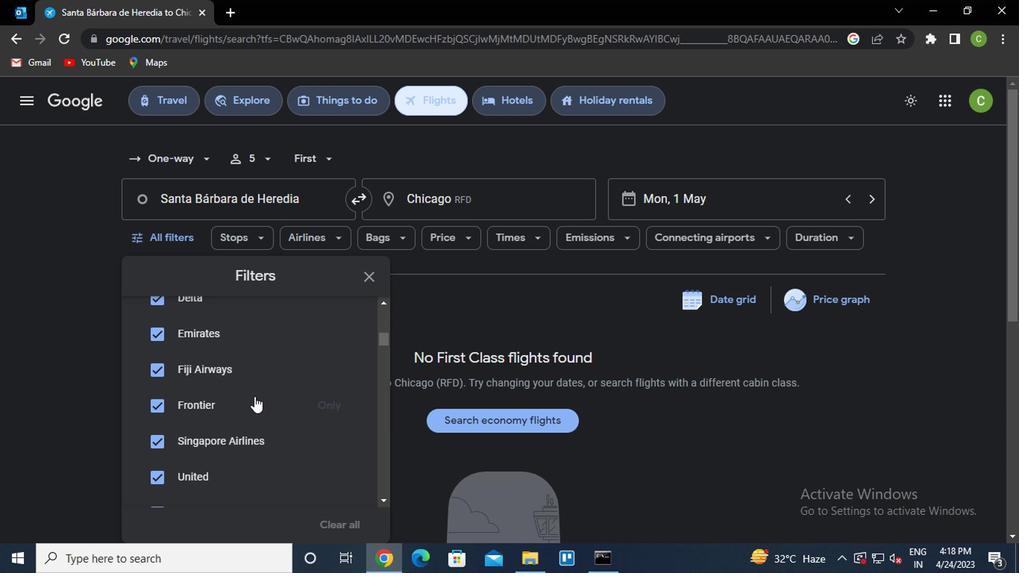 
Action: Mouse moved to (255, 401)
Screenshot: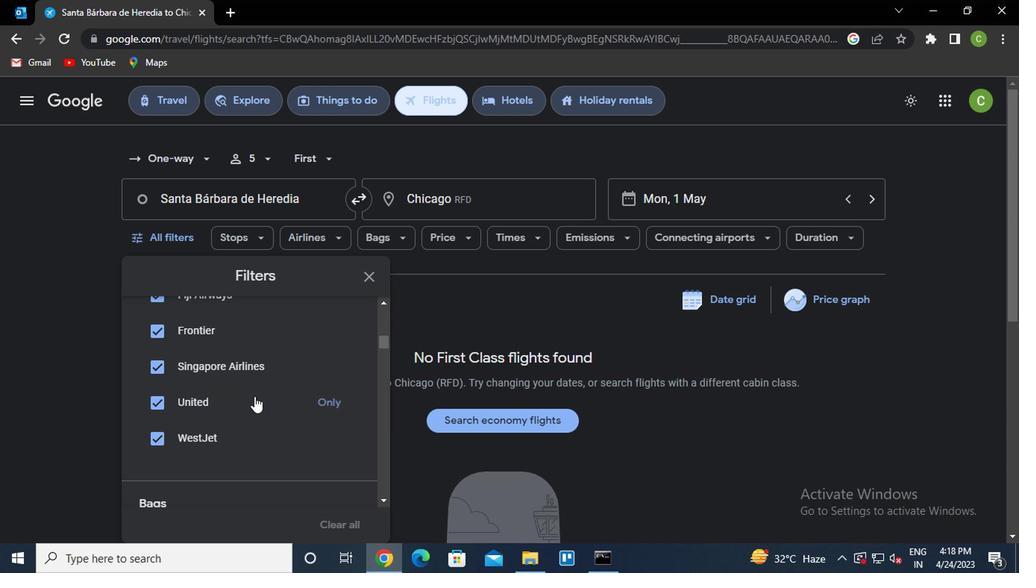 
Action: Mouse scrolled (255, 400) with delta (0, -1)
Screenshot: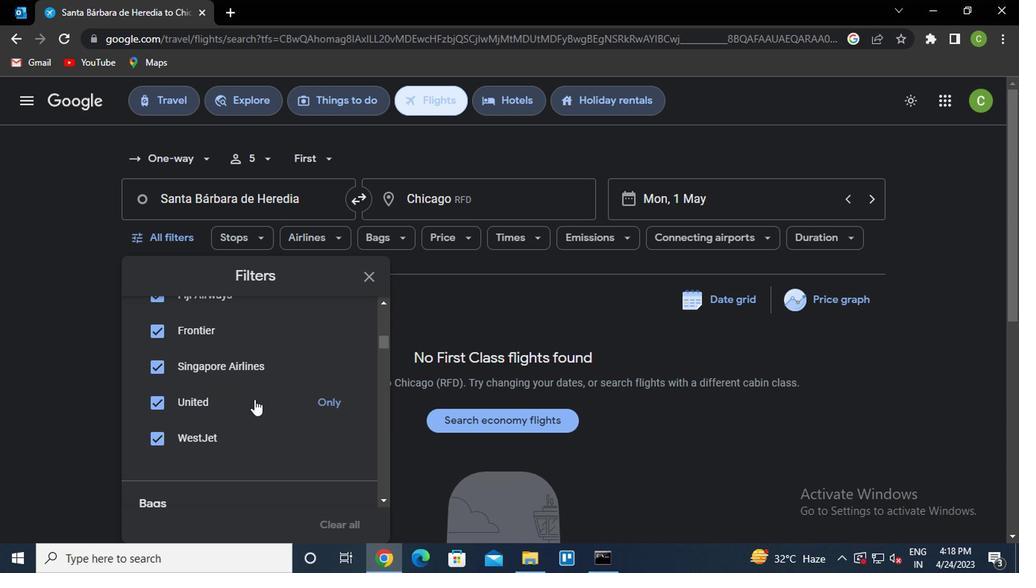 
Action: Mouse moved to (257, 408)
Screenshot: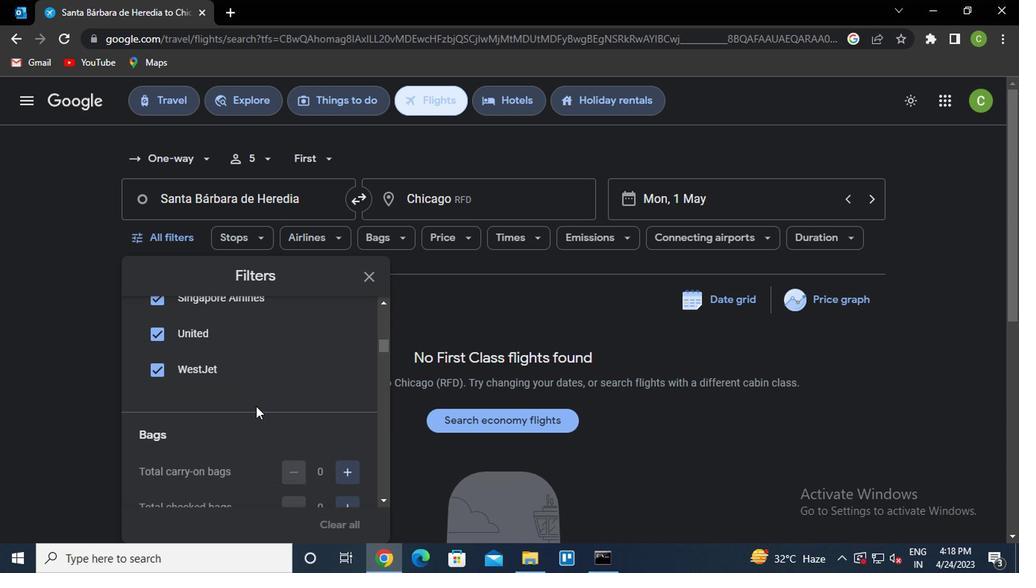 
Action: Mouse scrolled (257, 407) with delta (0, 0)
Screenshot: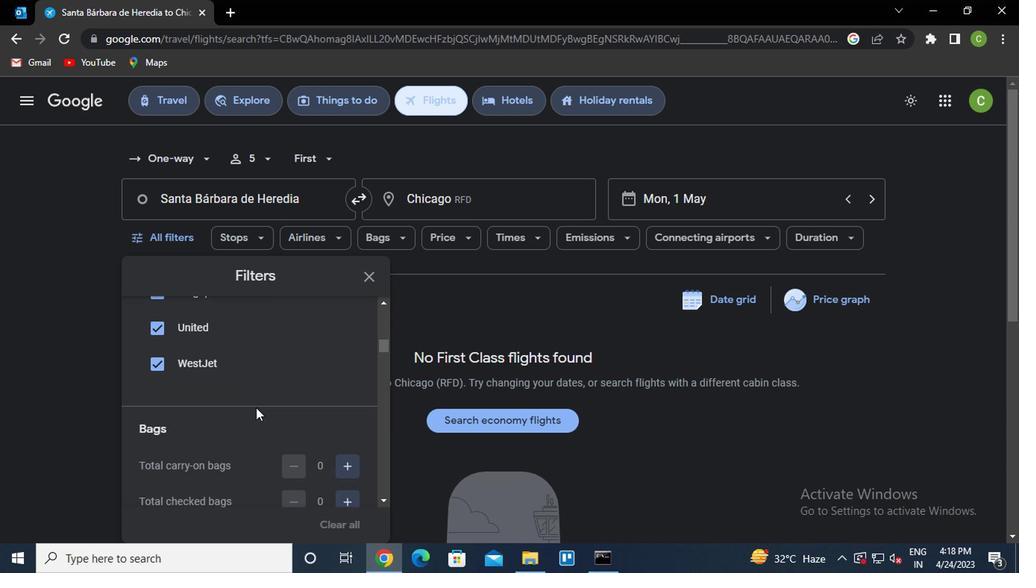 
Action: Mouse moved to (350, 432)
Screenshot: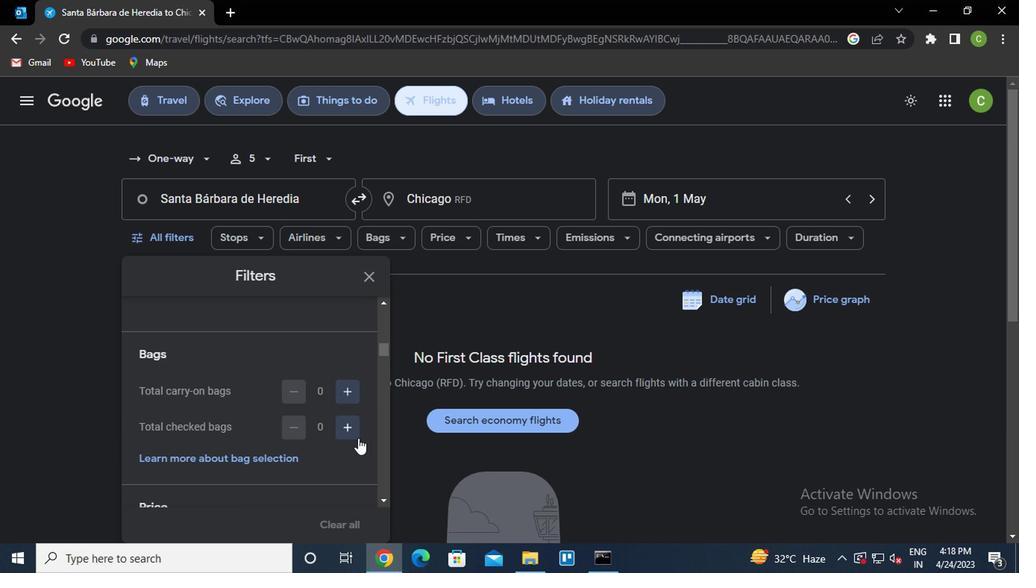 
Action: Mouse pressed left at (350, 432)
Screenshot: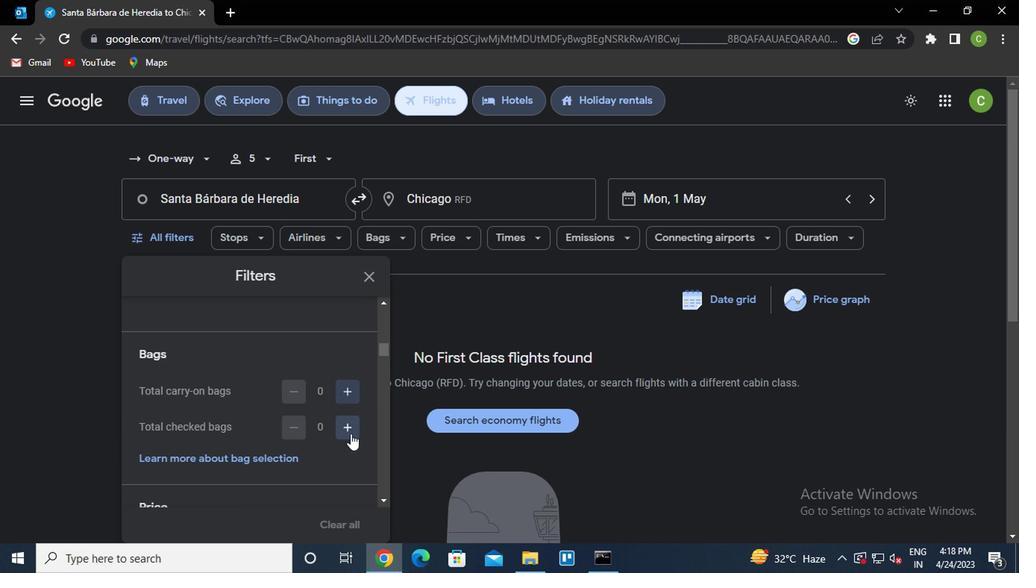 
Action: Mouse moved to (304, 424)
Screenshot: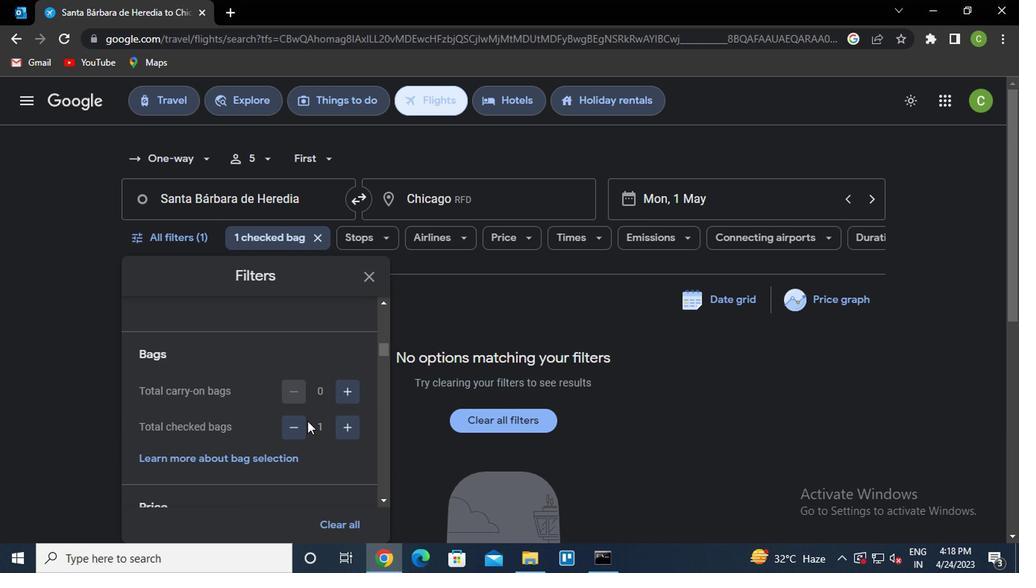 
Action: Mouse scrolled (304, 423) with delta (0, -1)
Screenshot: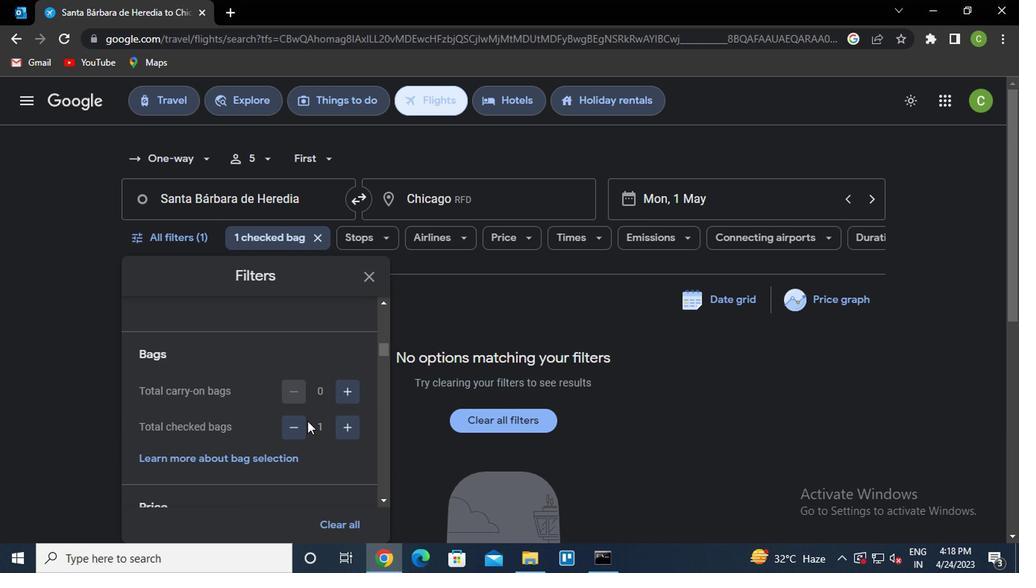 
Action: Mouse moved to (302, 426)
Screenshot: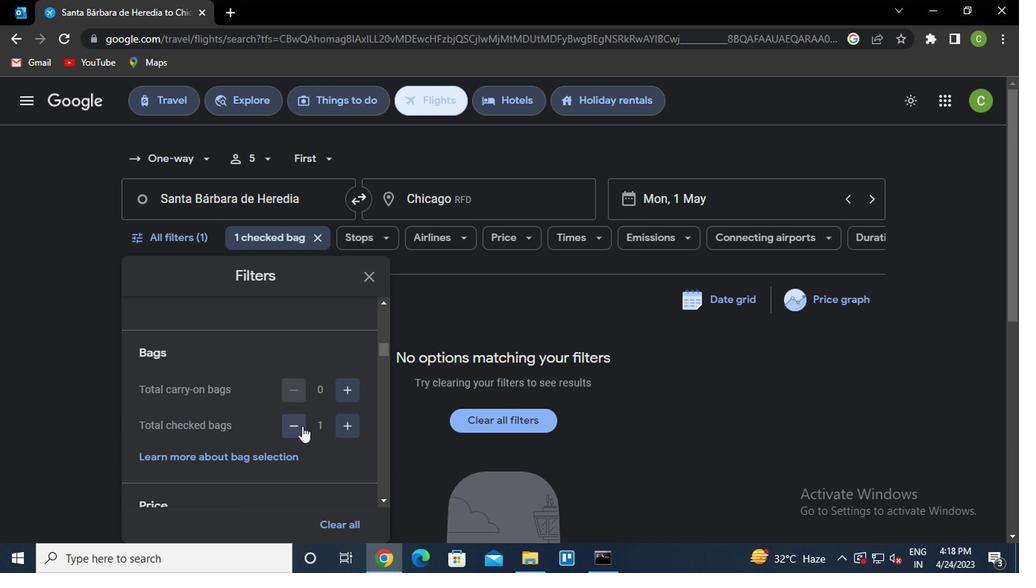 
Action: Mouse scrolled (302, 426) with delta (0, 0)
Screenshot: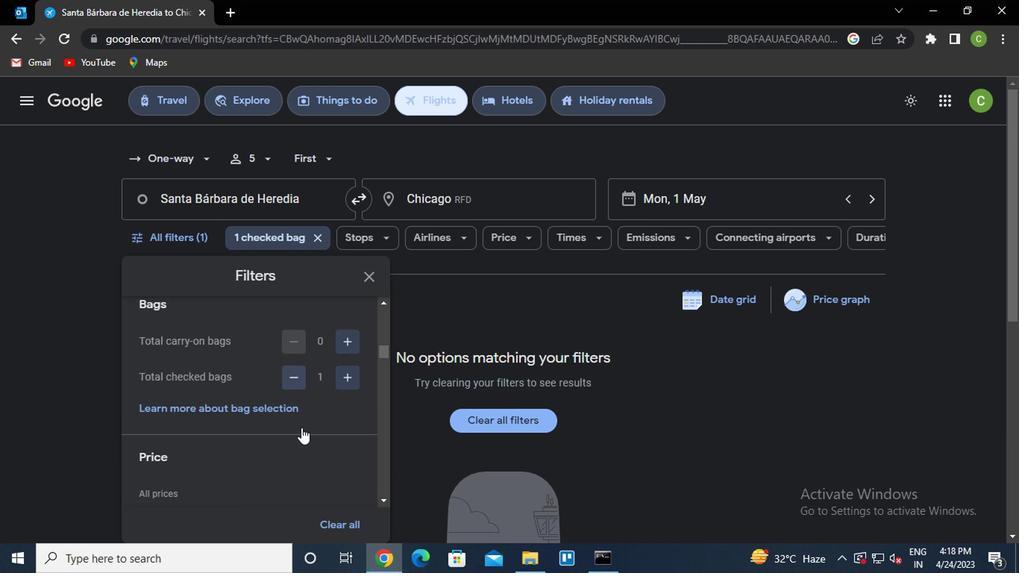 
Action: Mouse moved to (348, 422)
Screenshot: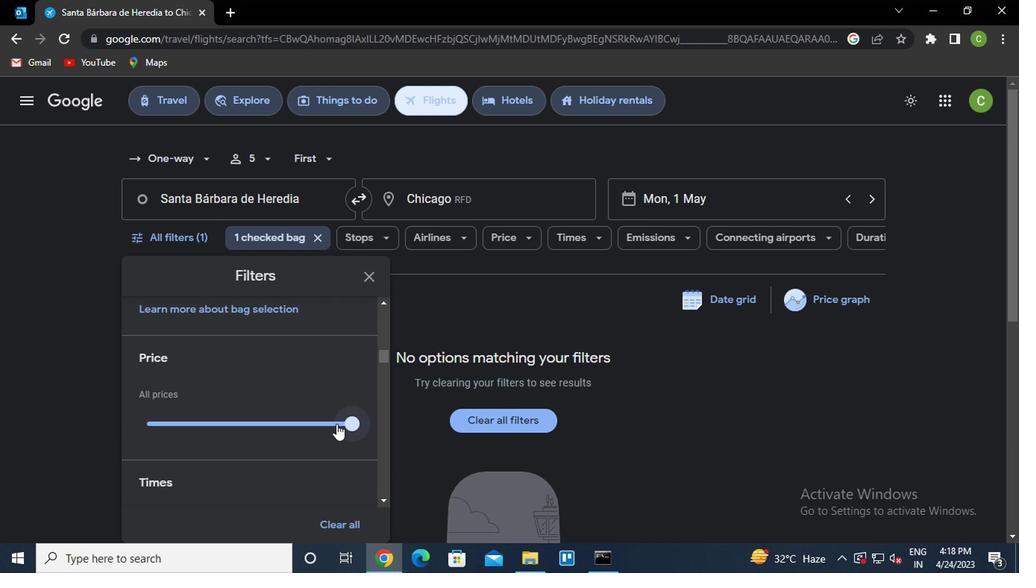 
Action: Mouse pressed left at (348, 422)
Screenshot: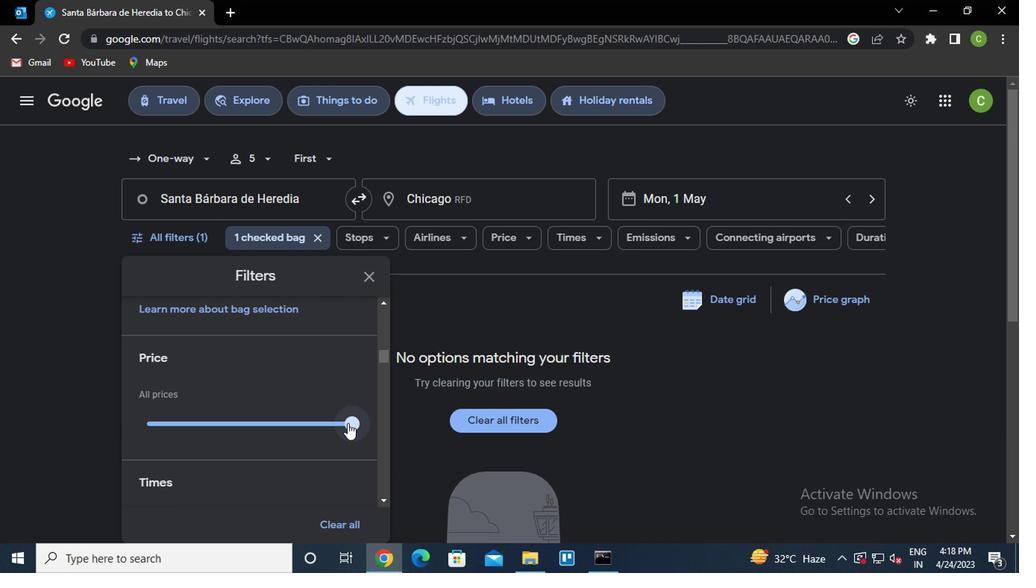 
Action: Mouse moved to (312, 423)
Screenshot: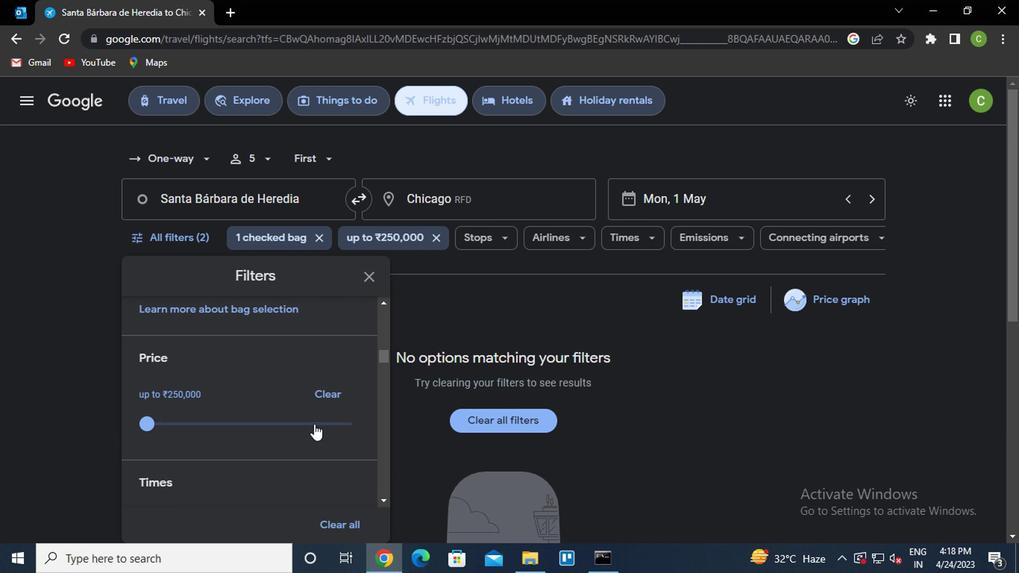 
Action: Mouse scrolled (312, 422) with delta (0, 0)
Screenshot: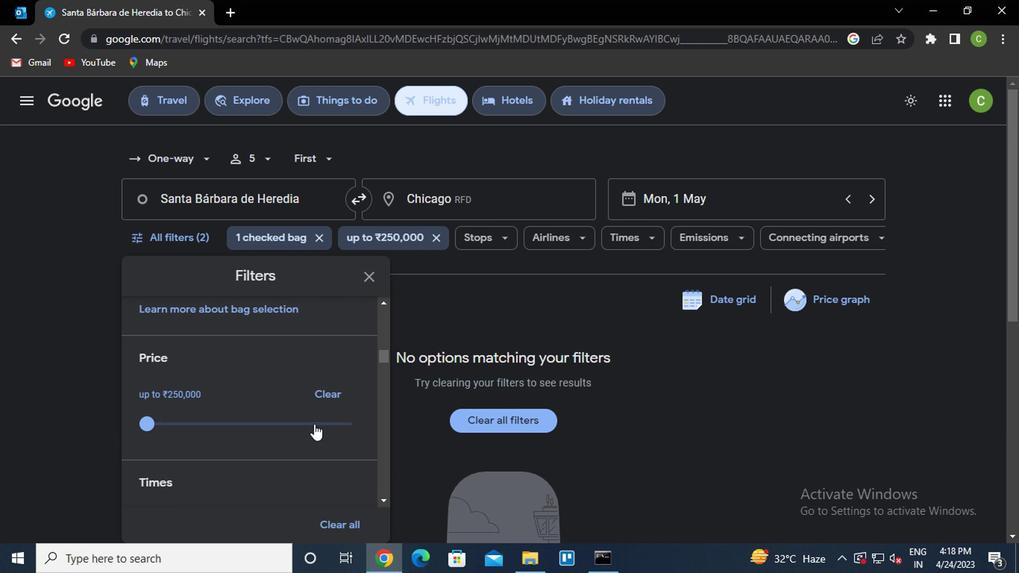 
Action: Mouse scrolled (312, 422) with delta (0, 0)
Screenshot: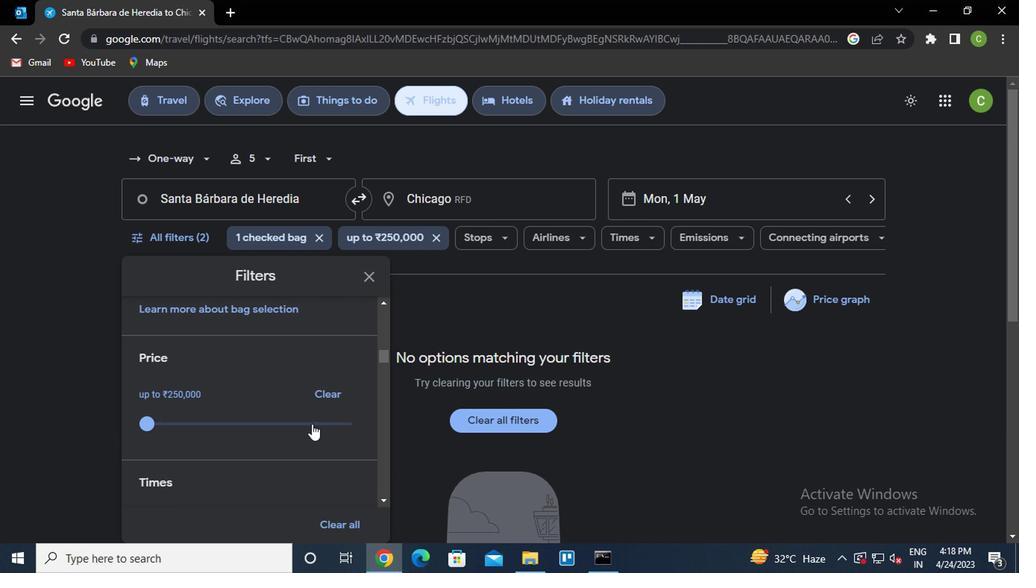 
Action: Mouse moved to (148, 435)
Screenshot: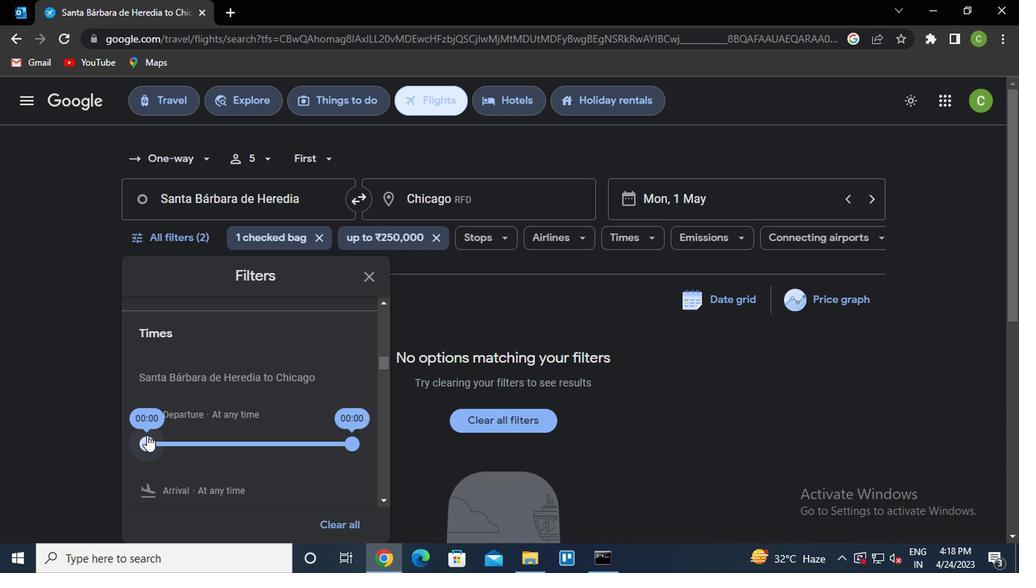 
Action: Mouse pressed left at (148, 435)
Screenshot: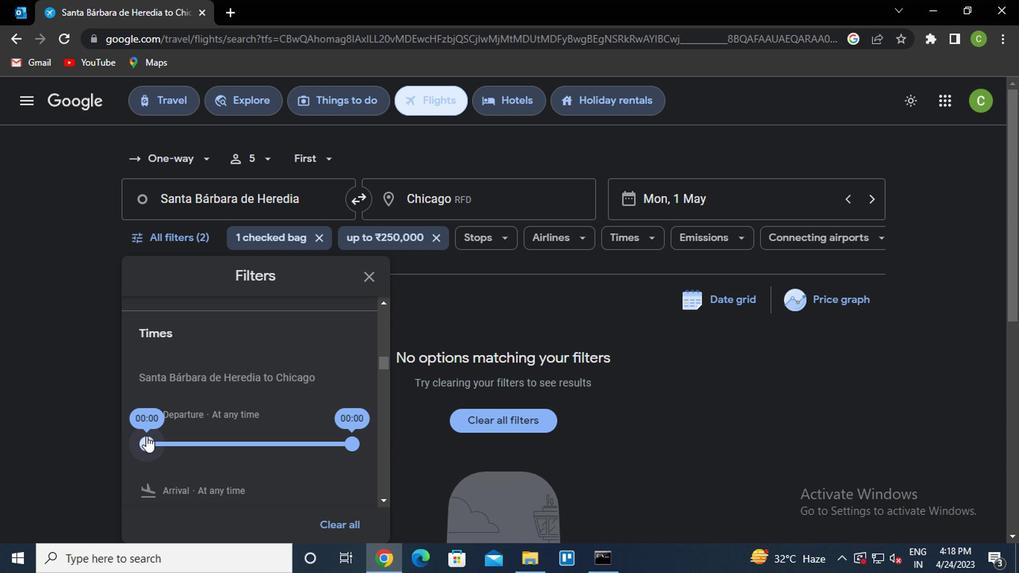 
Action: Mouse moved to (353, 448)
Screenshot: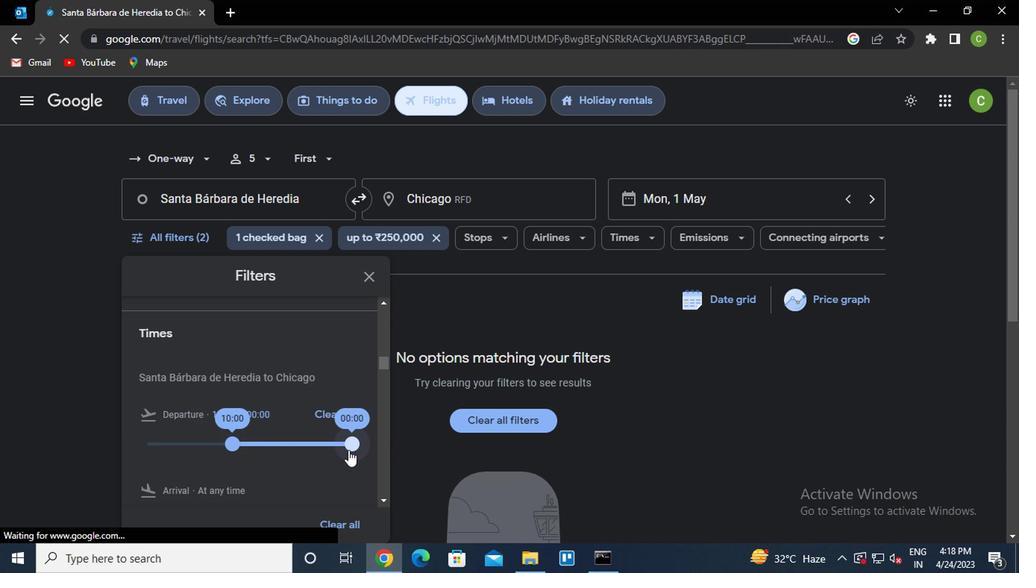 
Action: Mouse pressed left at (353, 448)
Screenshot: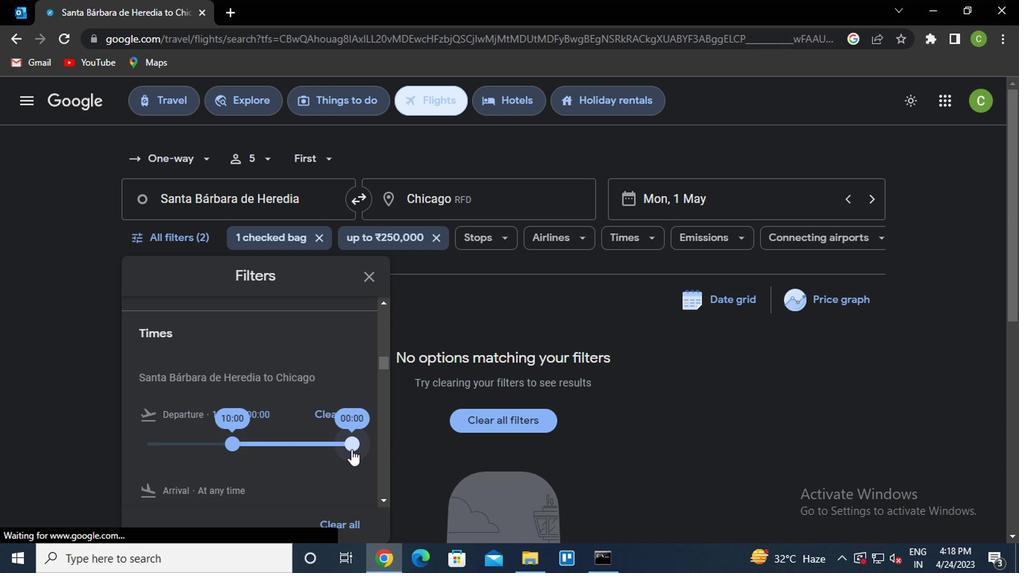
Action: Mouse moved to (372, 280)
Screenshot: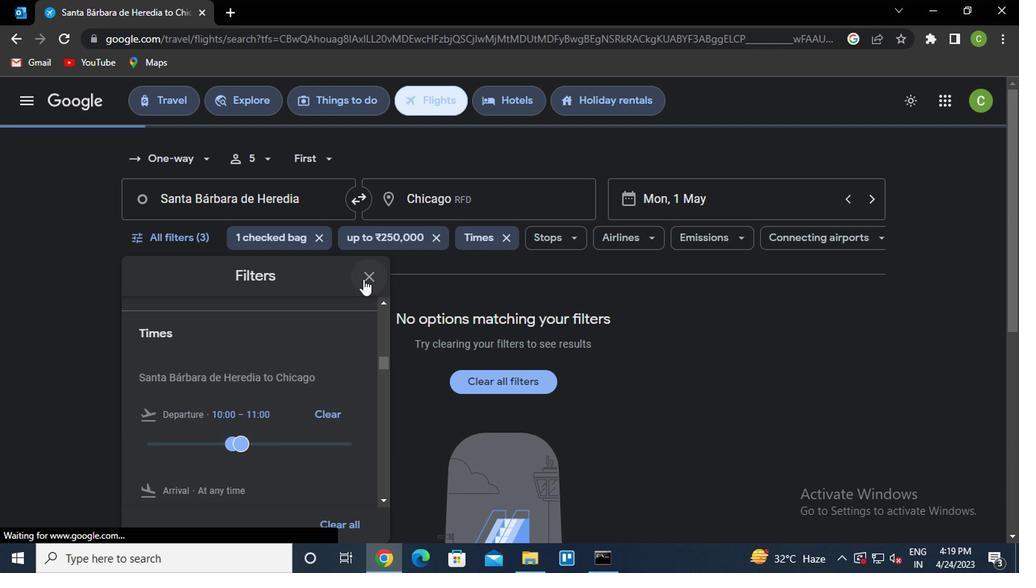 
Action: Mouse pressed left at (372, 280)
Screenshot: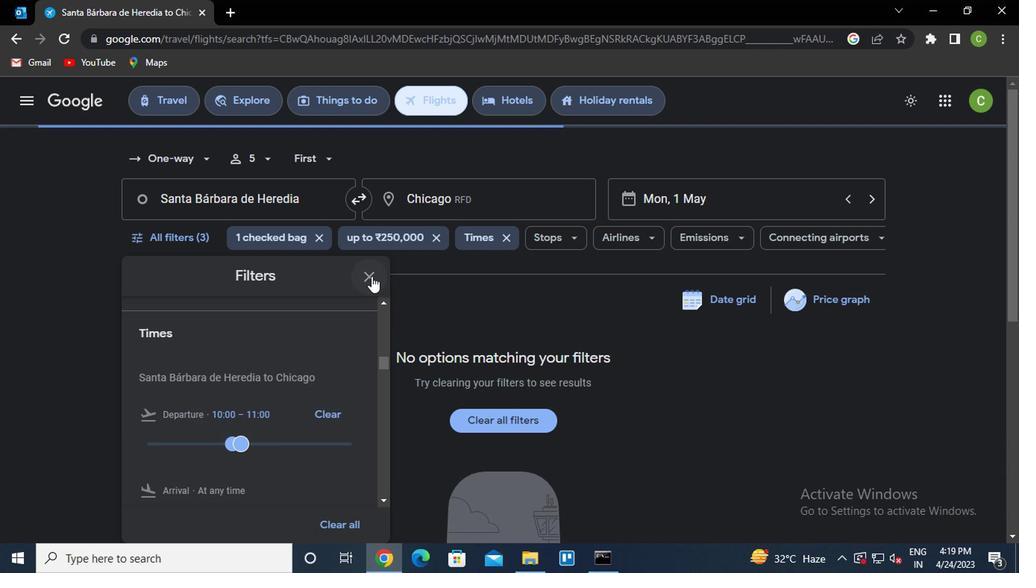 
Action: Mouse moved to (517, 529)
Screenshot: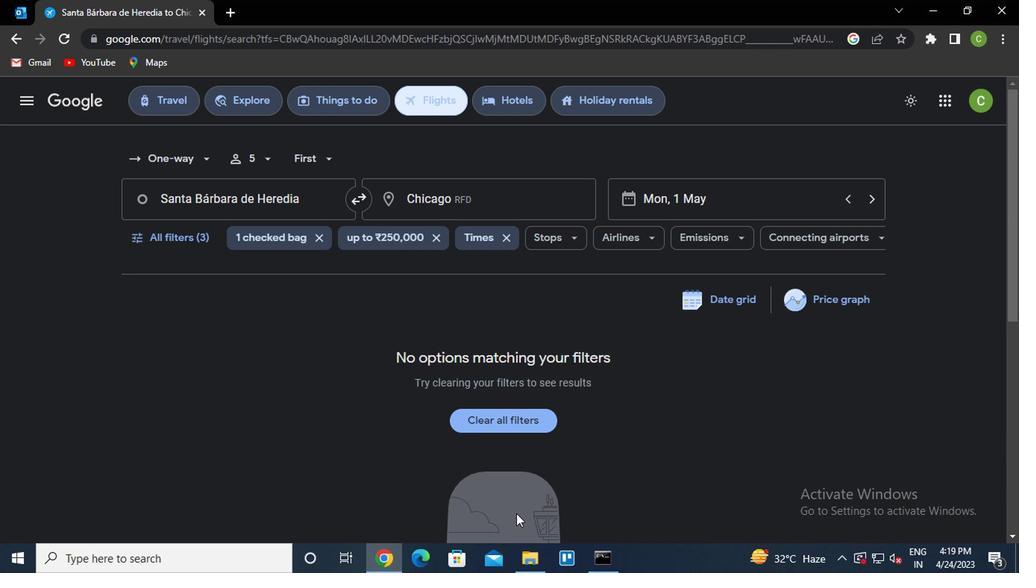 
